 Task: Add an event with the title Third Lunch and Learn: Effective Leadership, date '2024/03/14', time 8:30 AM to 10:30 AMand add a description: Alongside problem-solving activities, the retreat will provide opportunities for team members to relax, unwind, and build stronger relationships. This could include team meals, social events, or recreational activities that promote camaraderie and connection., put the event into Orange category, logged in from the account softage.8@softage.netand send the event invitation to softage.7@softage.net and softage.9@softage.net. Set a reminder for the event 5 minutes before
Action: Mouse moved to (142, 180)
Screenshot: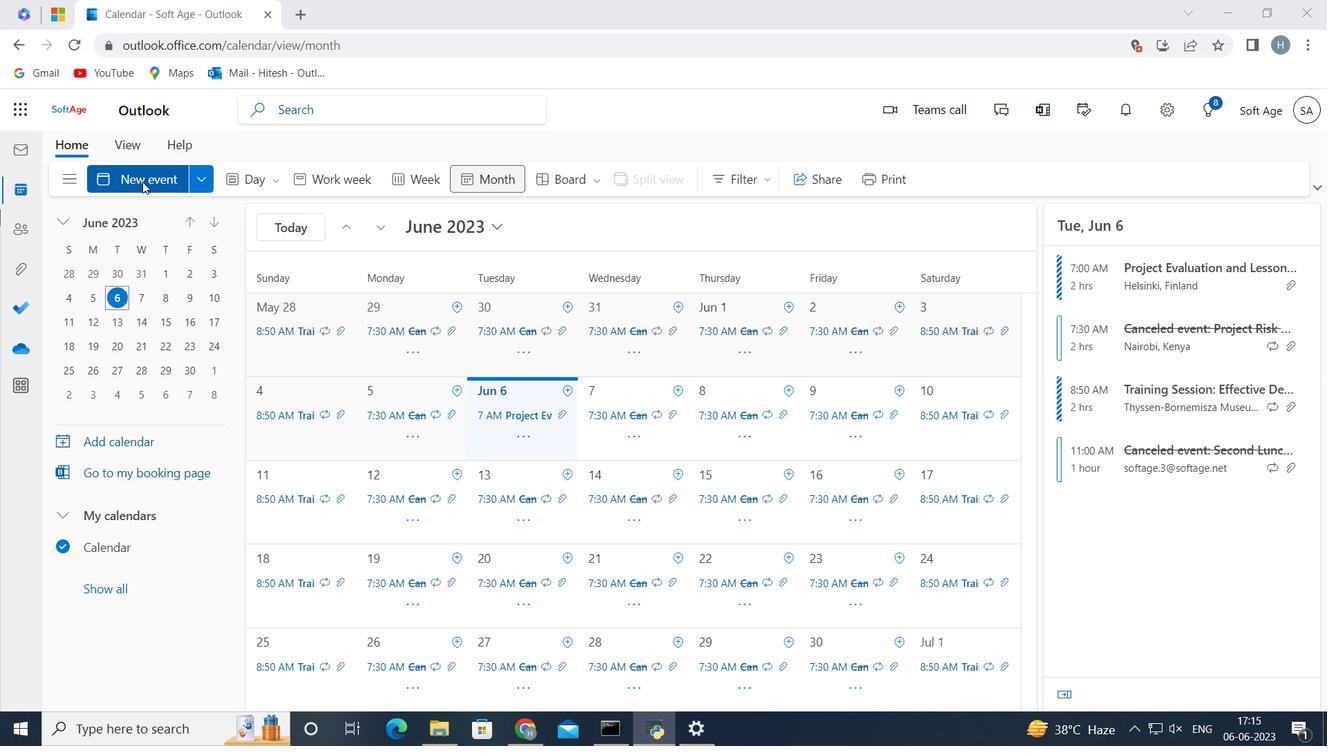 
Action: Mouse pressed left at (142, 180)
Screenshot: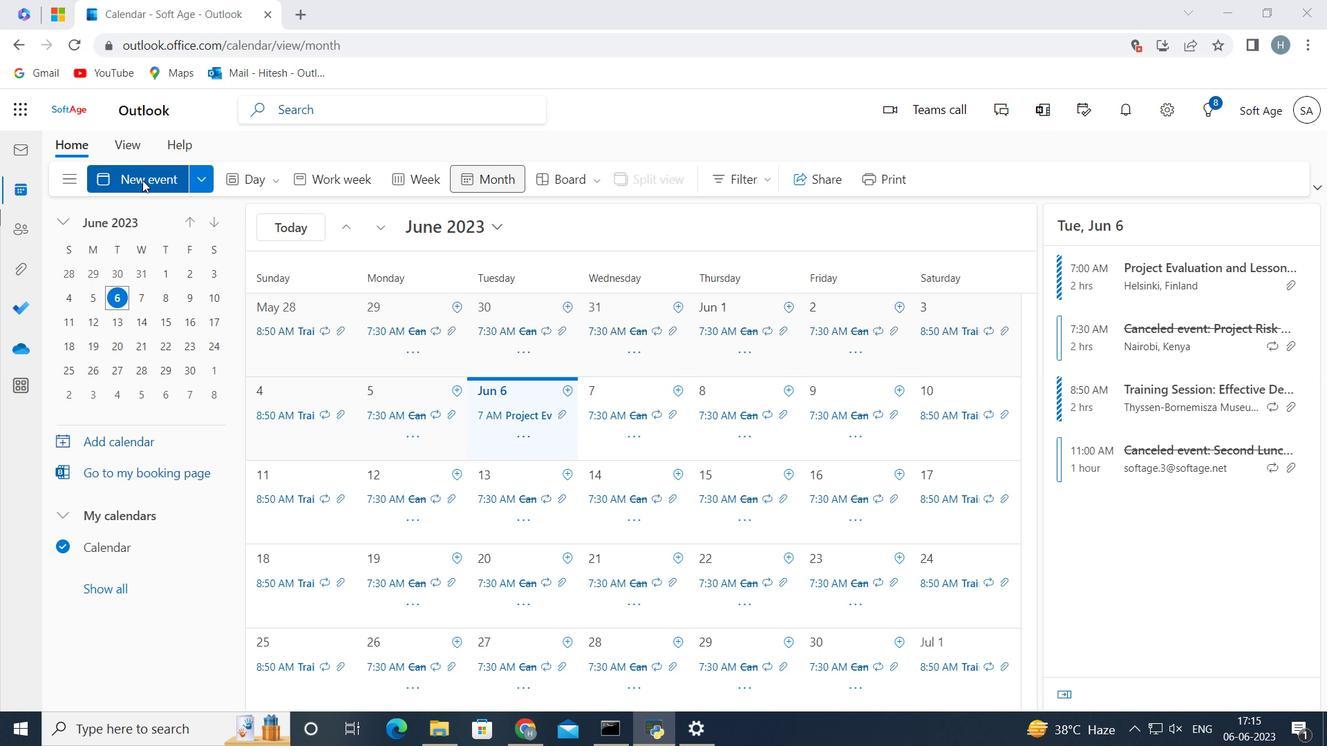 
Action: Mouse moved to (376, 284)
Screenshot: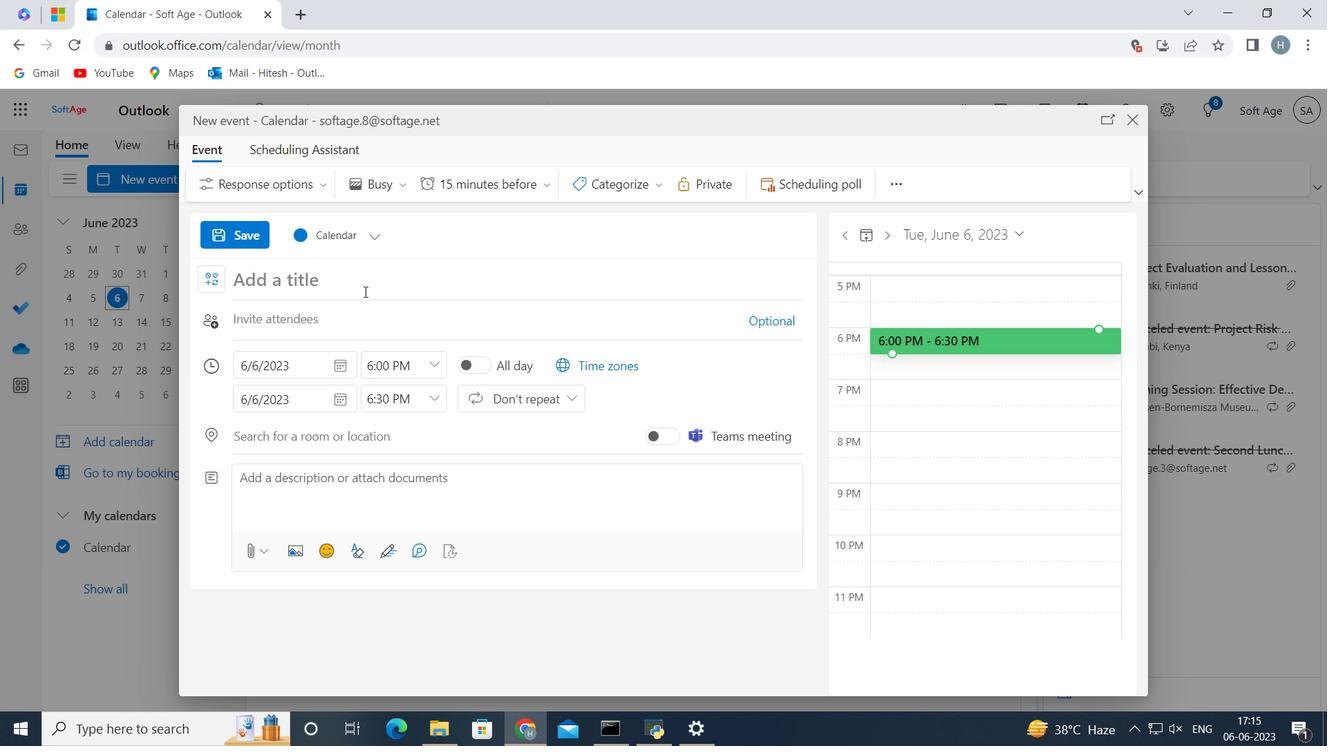 
Action: Mouse pressed left at (376, 284)
Screenshot: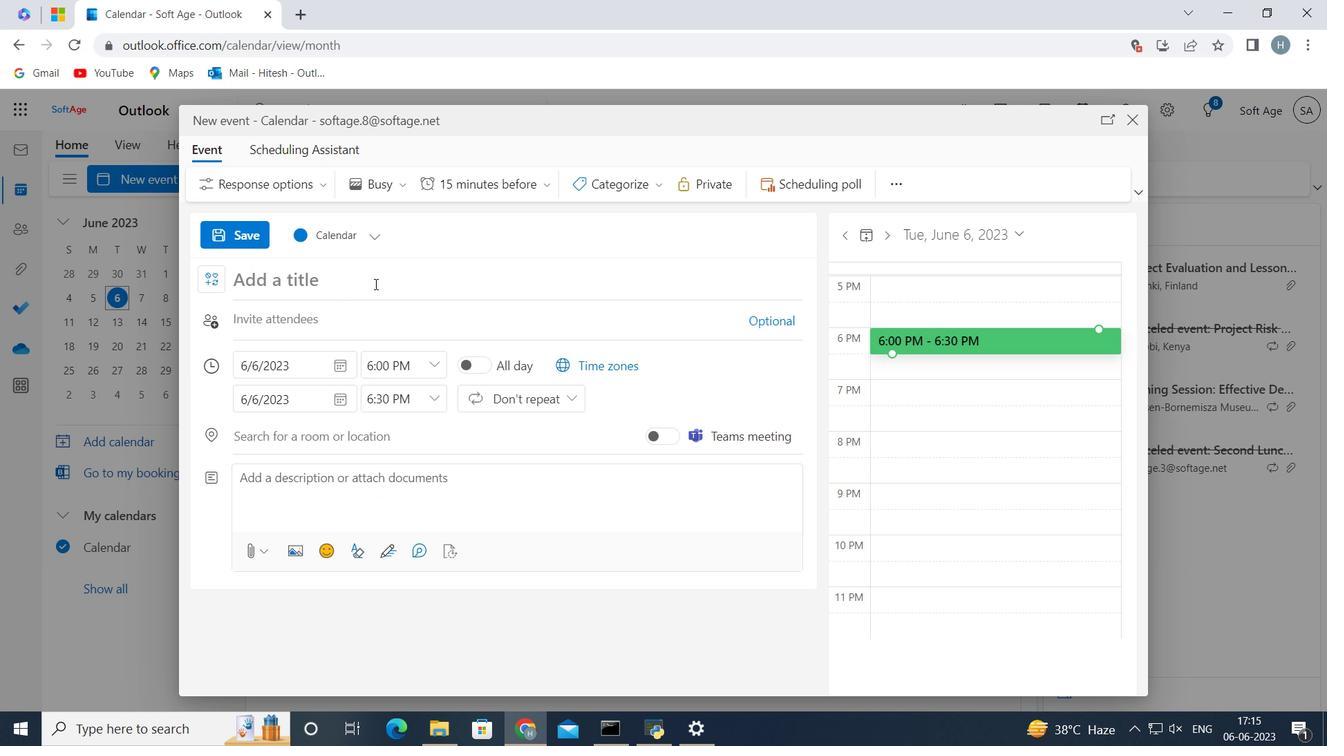 
Action: Key pressed <Key.shift>Third<Key.space><Key.shift>Lunch<Key.space>and<Key.space><Key.shift>Learn<Key.shift_r>:<Key.space><Key.shift>Effective<Key.space><Key.shift>Leadership<Key.space>
Screenshot: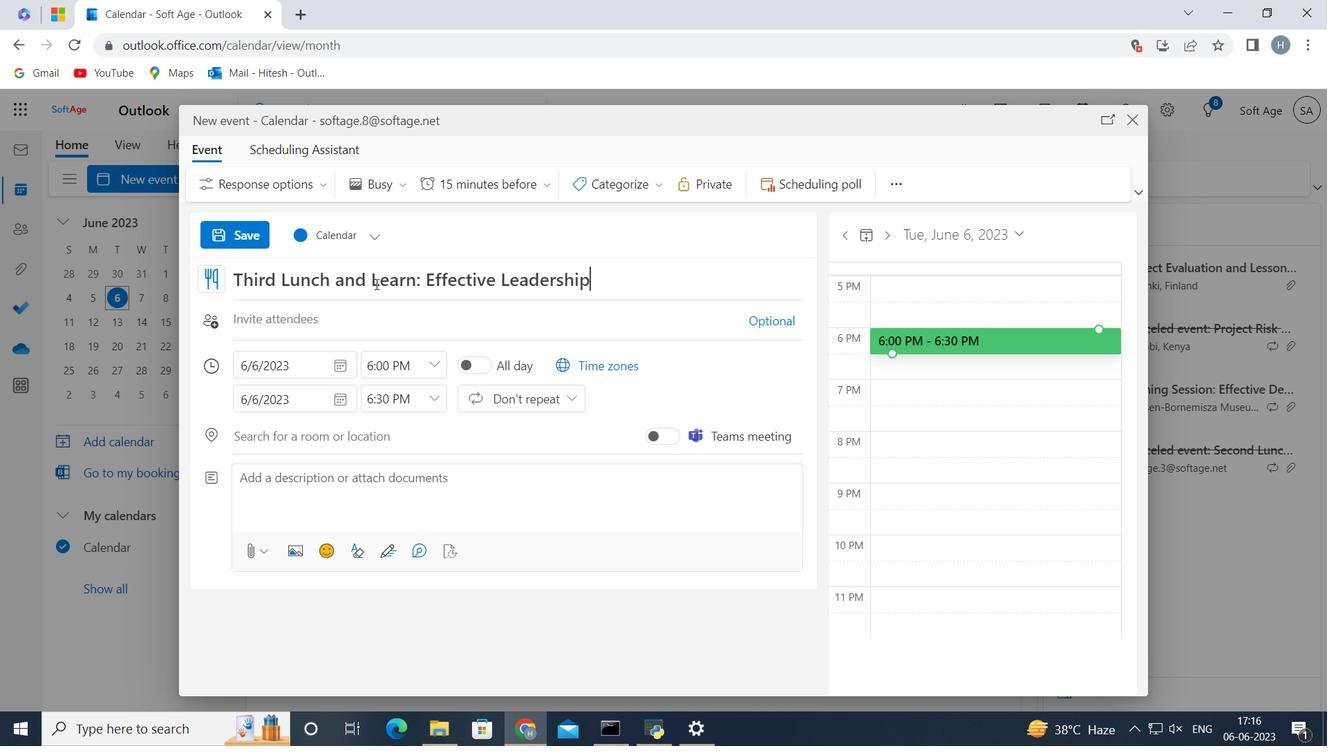
Action: Mouse moved to (339, 364)
Screenshot: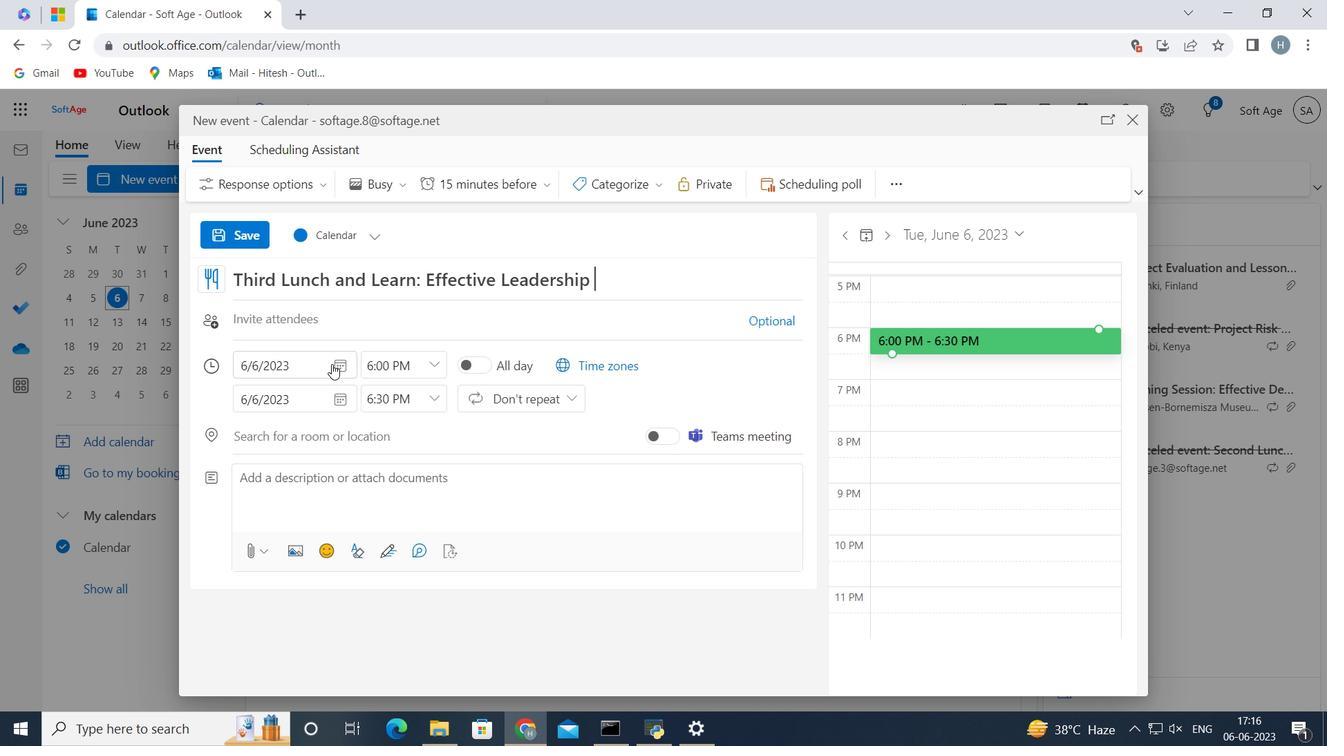 
Action: Mouse pressed left at (339, 364)
Screenshot: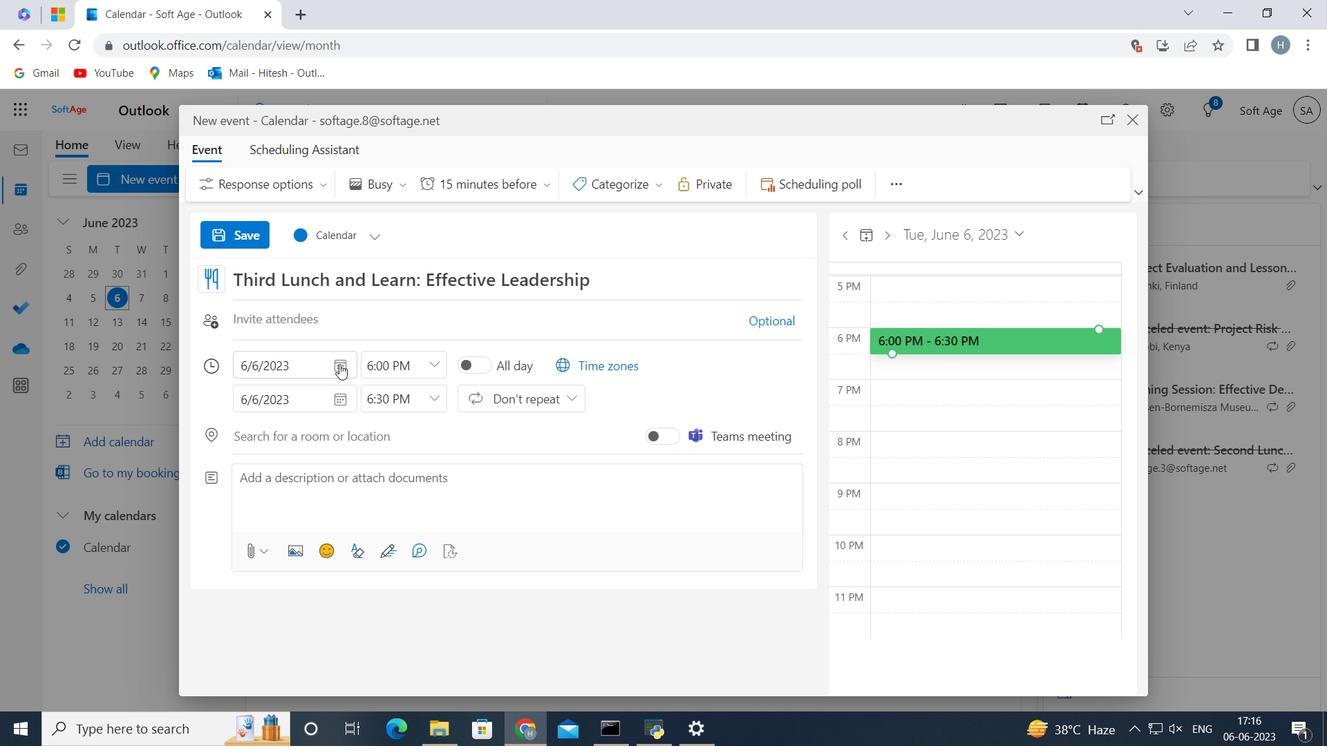 
Action: Mouse moved to (313, 399)
Screenshot: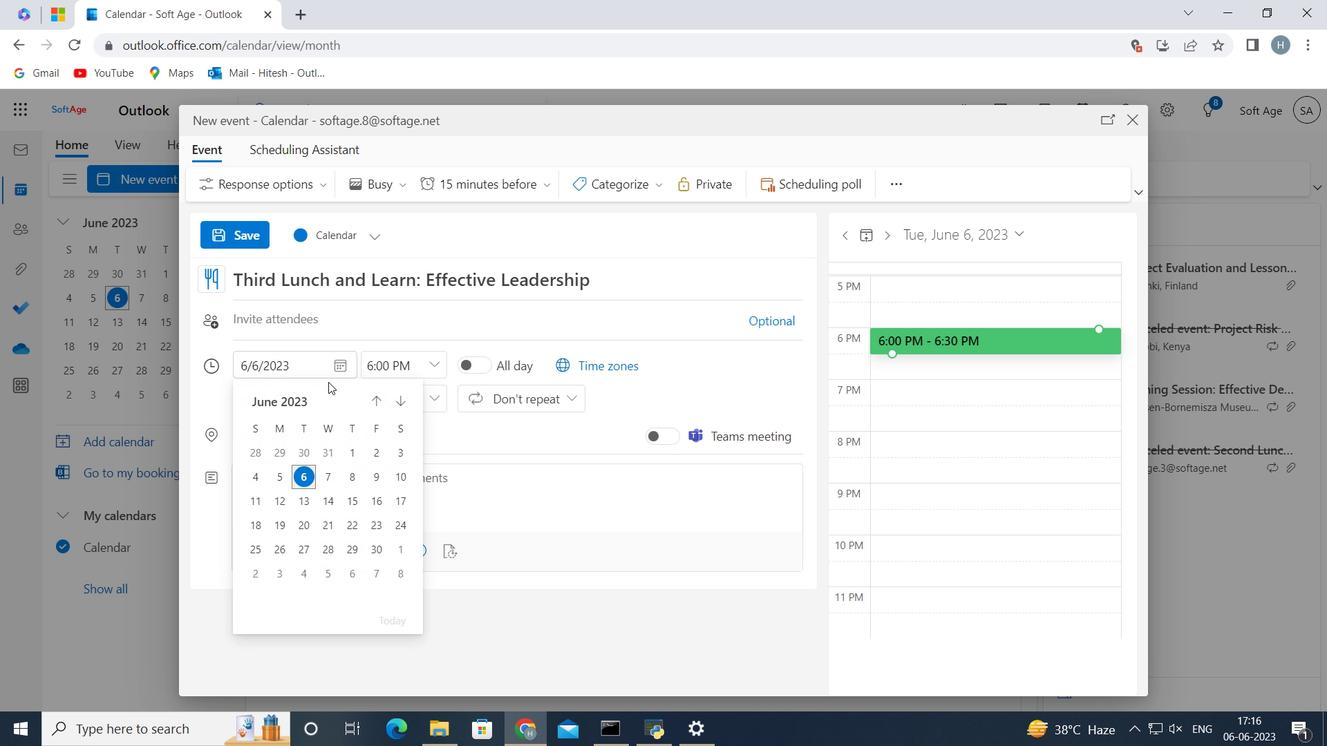 
Action: Mouse pressed left at (313, 399)
Screenshot: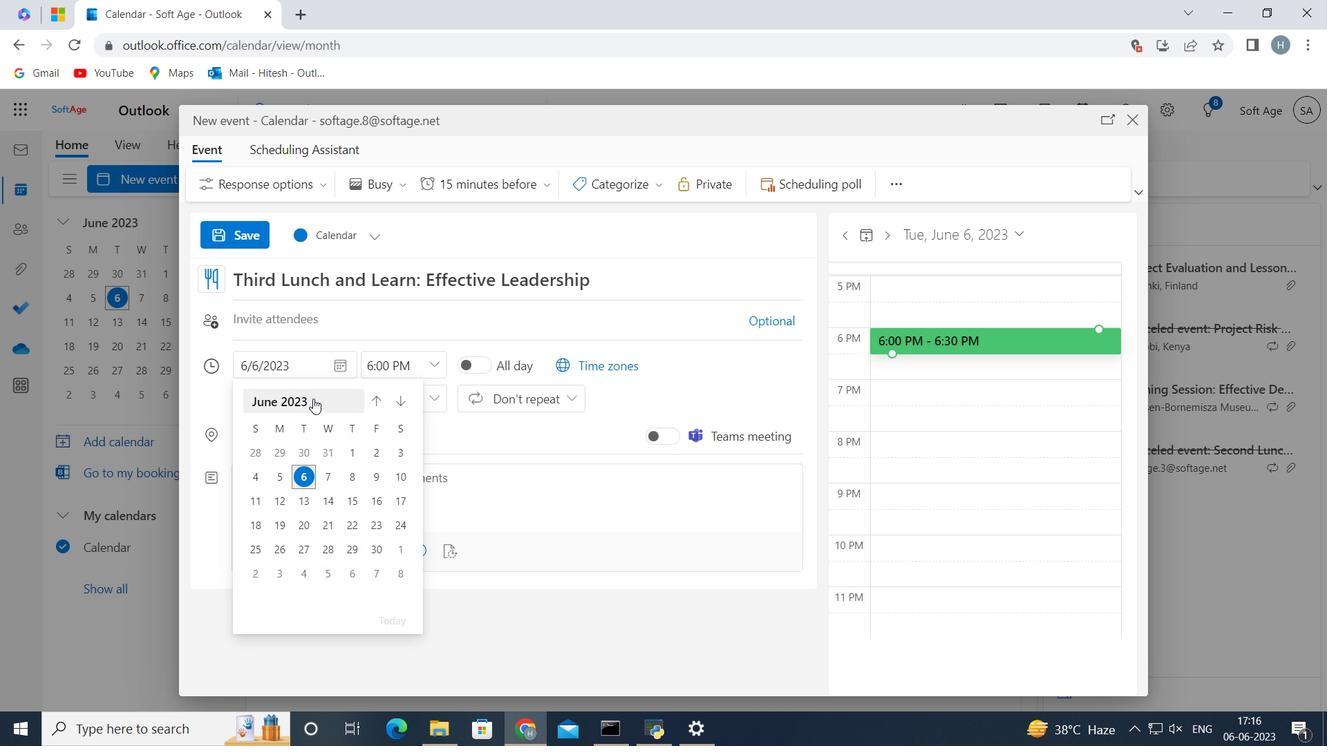 
Action: Mouse pressed left at (313, 399)
Screenshot: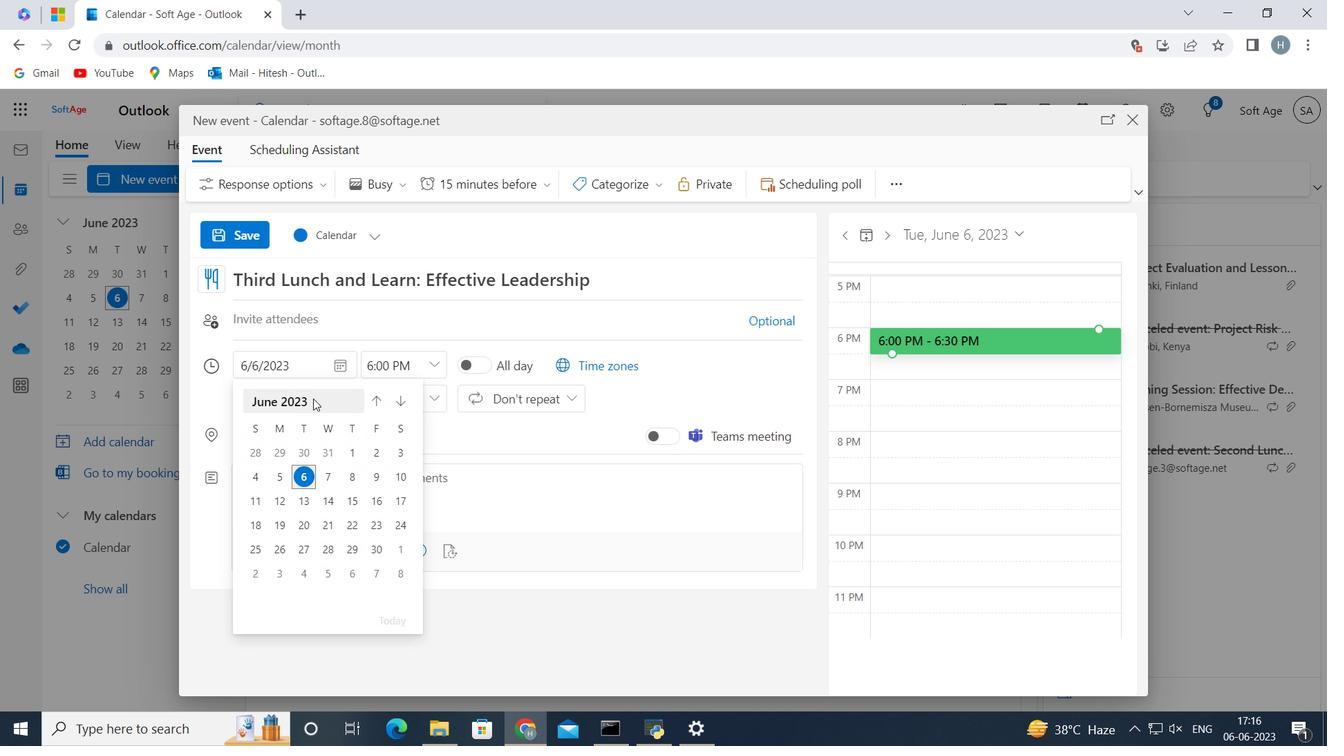 
Action: Mouse moved to (262, 478)
Screenshot: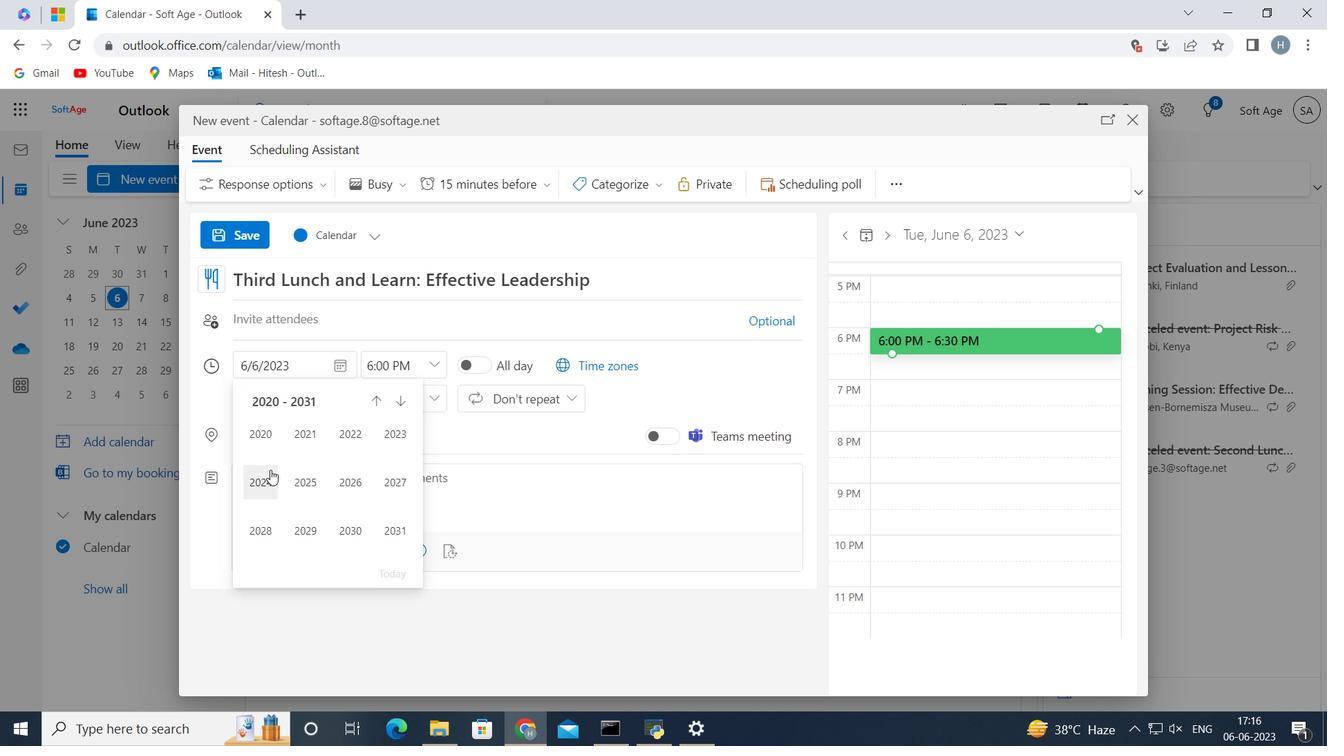 
Action: Mouse pressed left at (262, 478)
Screenshot: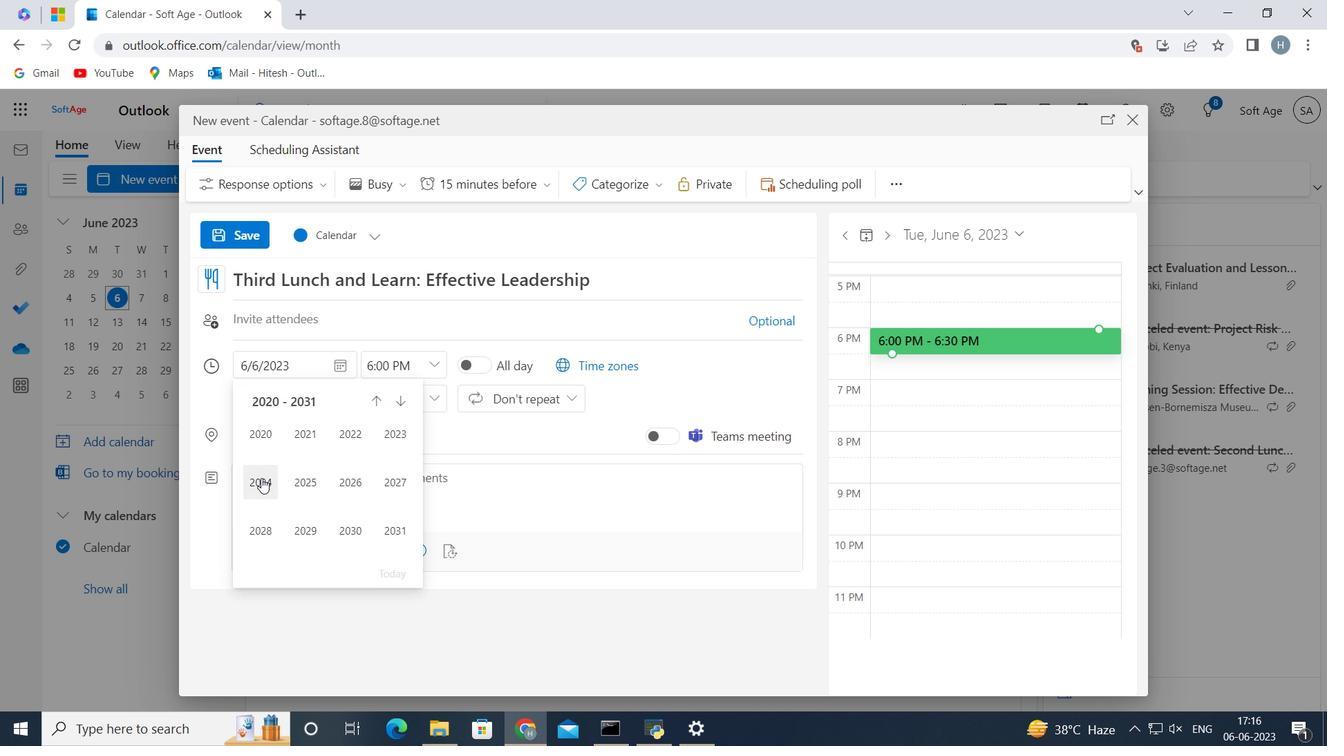 
Action: Mouse moved to (353, 433)
Screenshot: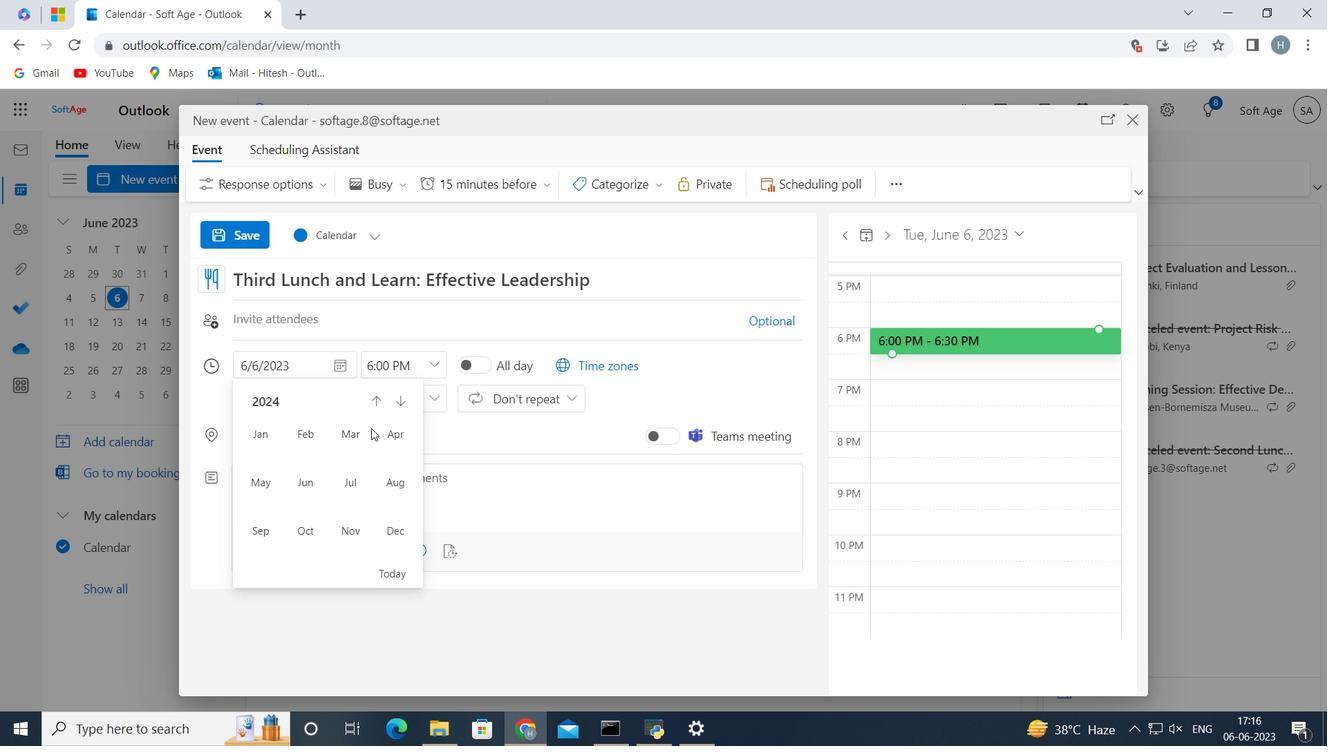 
Action: Mouse pressed left at (353, 433)
Screenshot: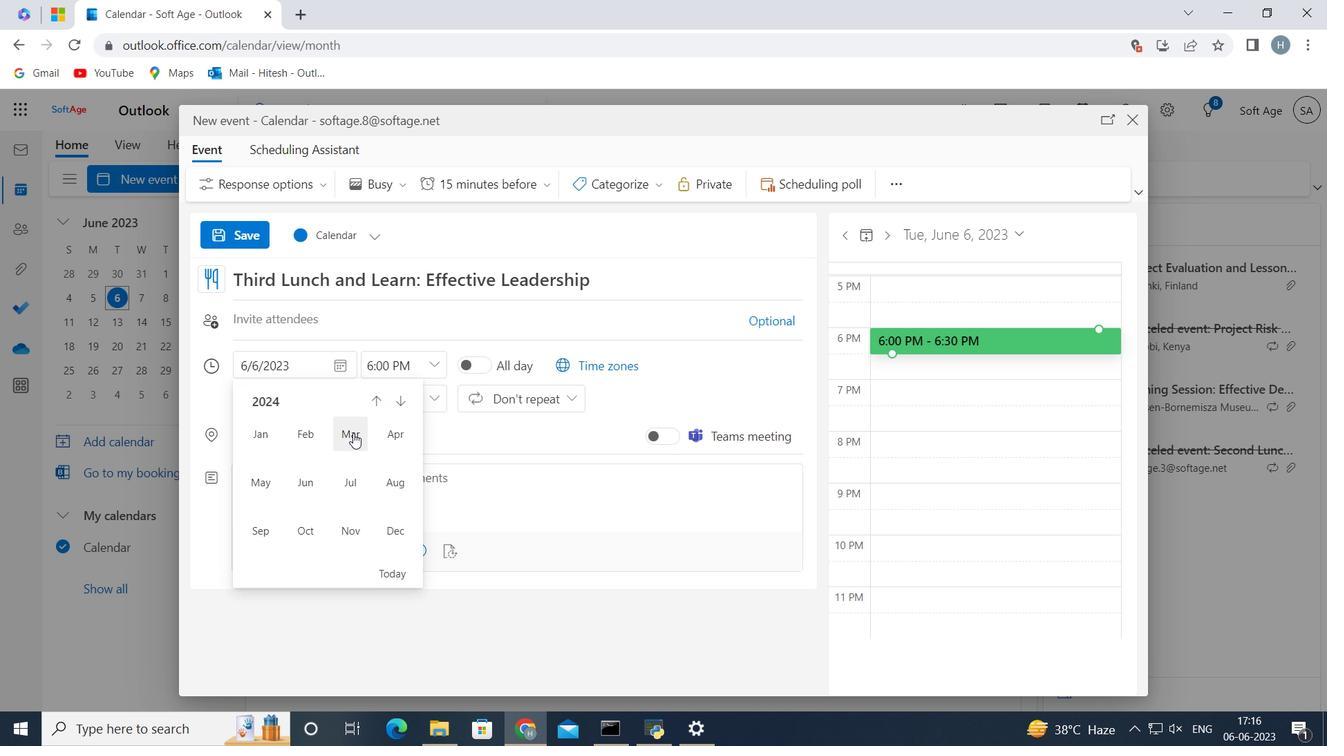 
Action: Mouse moved to (355, 497)
Screenshot: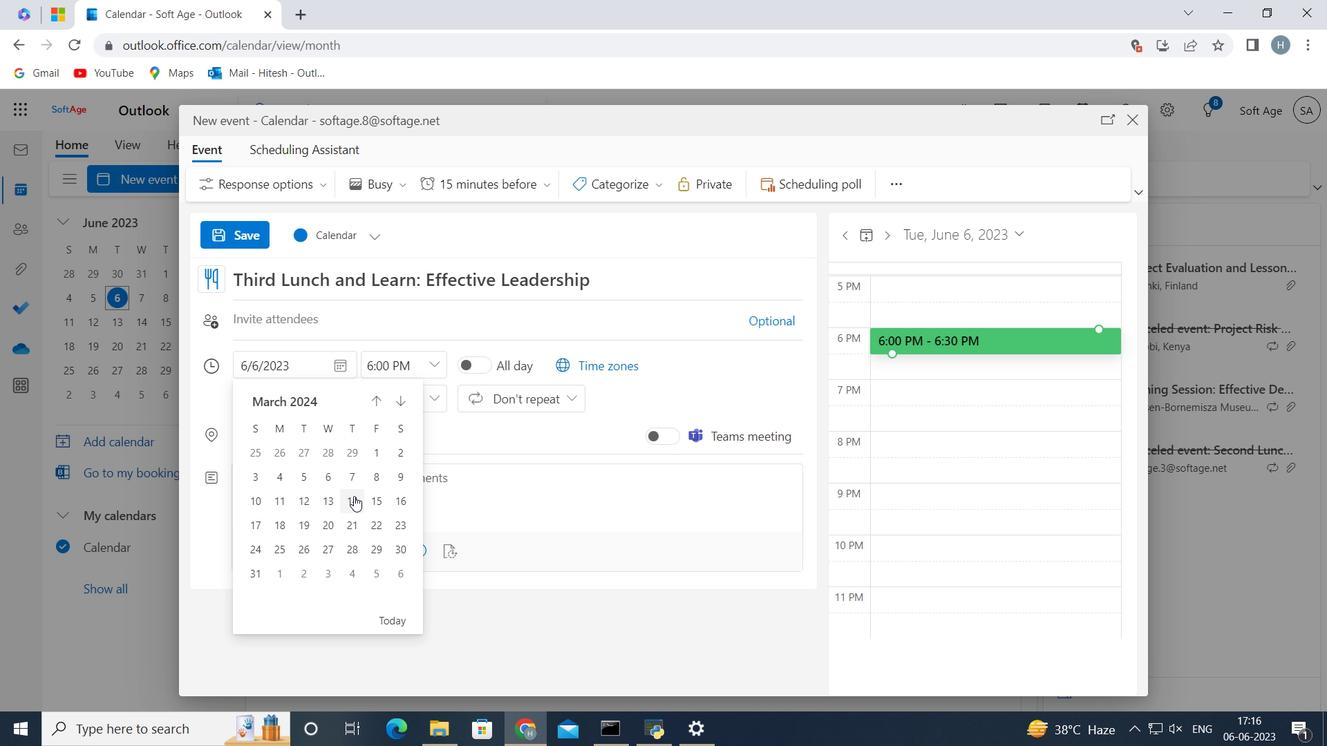 
Action: Mouse pressed left at (355, 497)
Screenshot: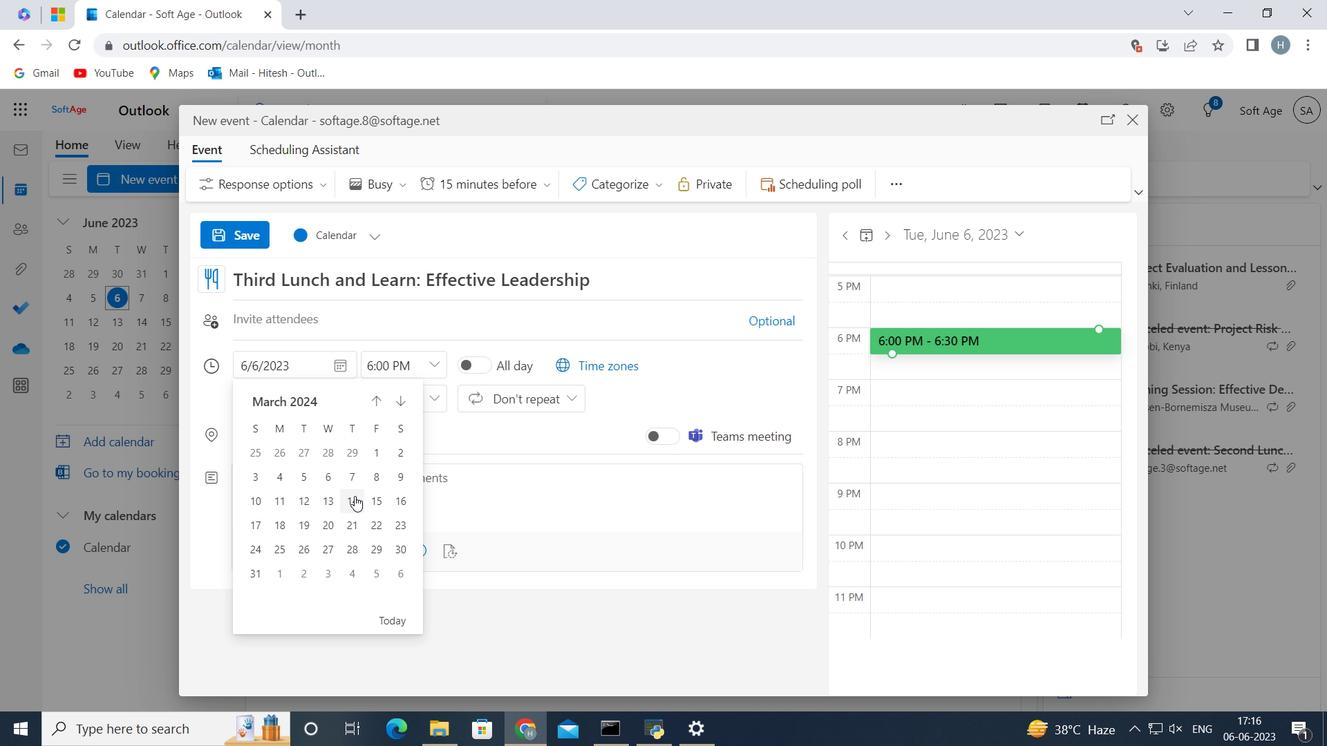 
Action: Mouse moved to (436, 365)
Screenshot: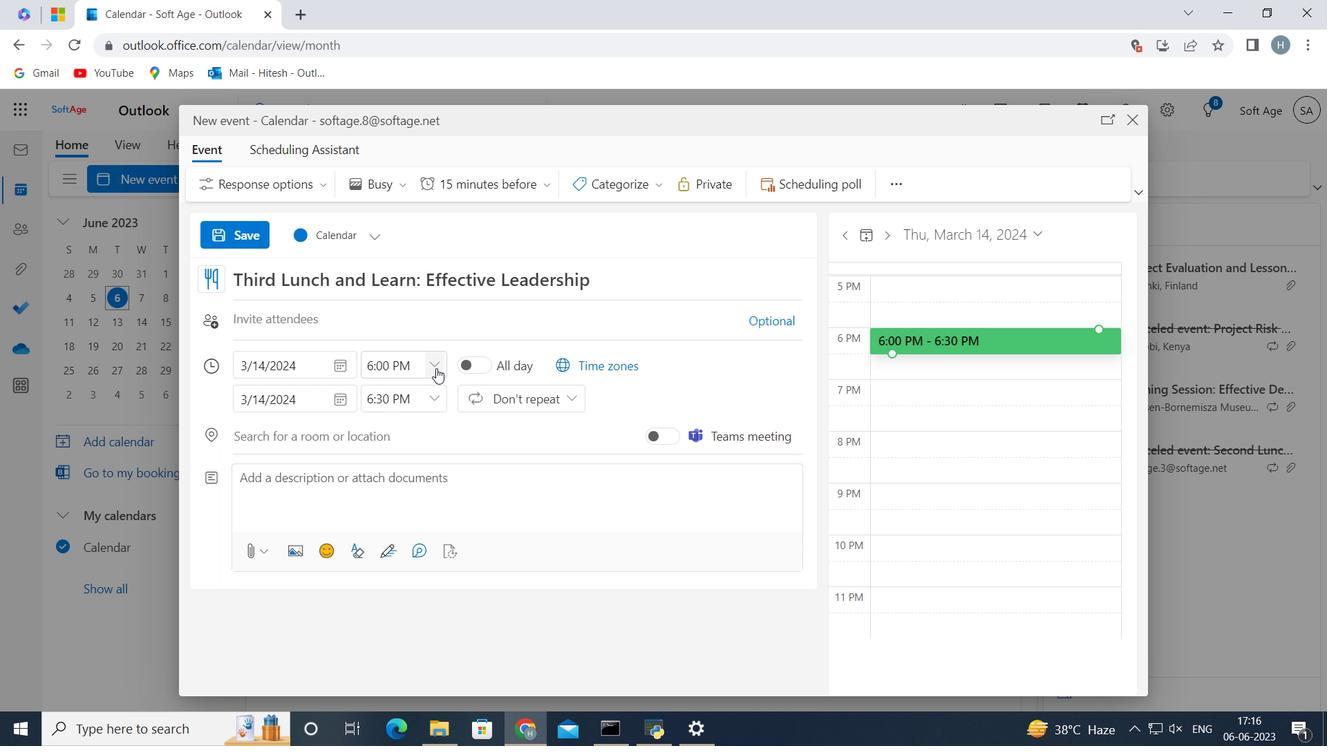 
Action: Mouse pressed left at (436, 365)
Screenshot: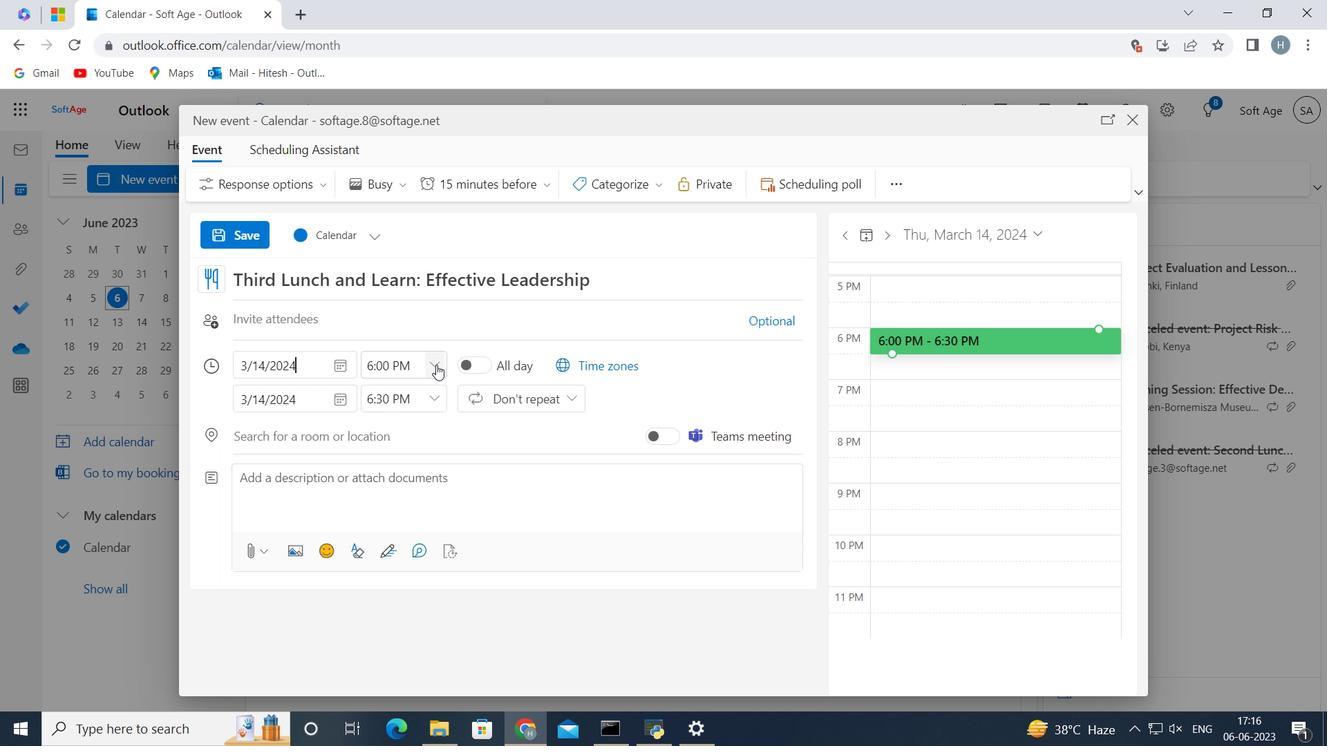 
Action: Mouse moved to (395, 461)
Screenshot: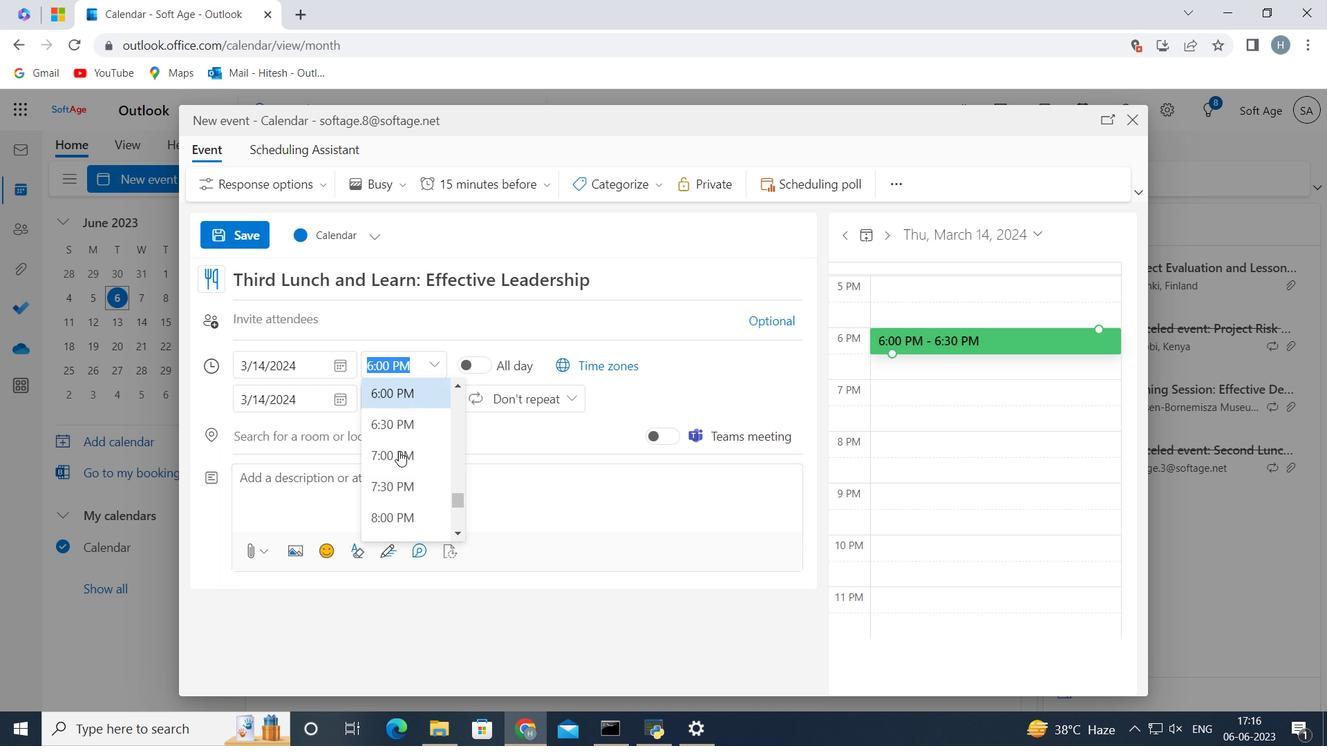 
Action: Mouse scrolled (395, 461) with delta (0, 0)
Screenshot: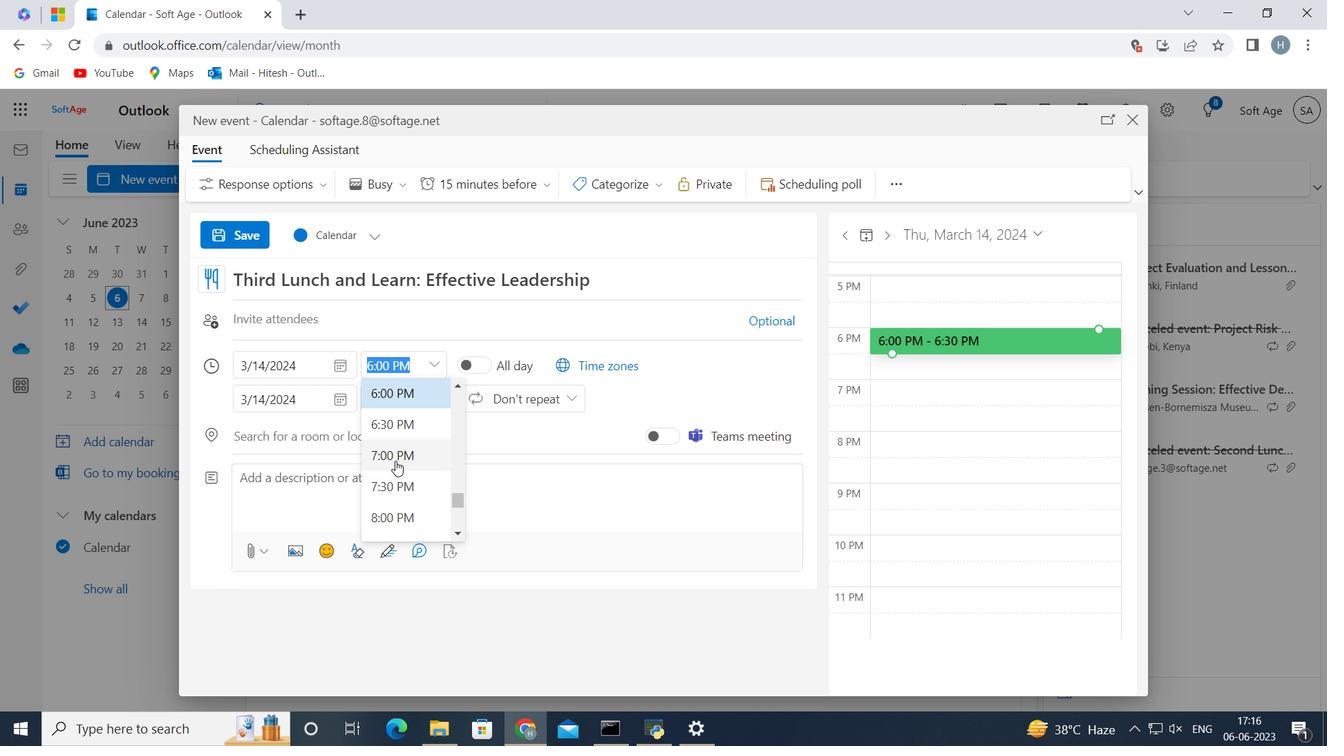 
Action: Mouse scrolled (395, 461) with delta (0, 0)
Screenshot: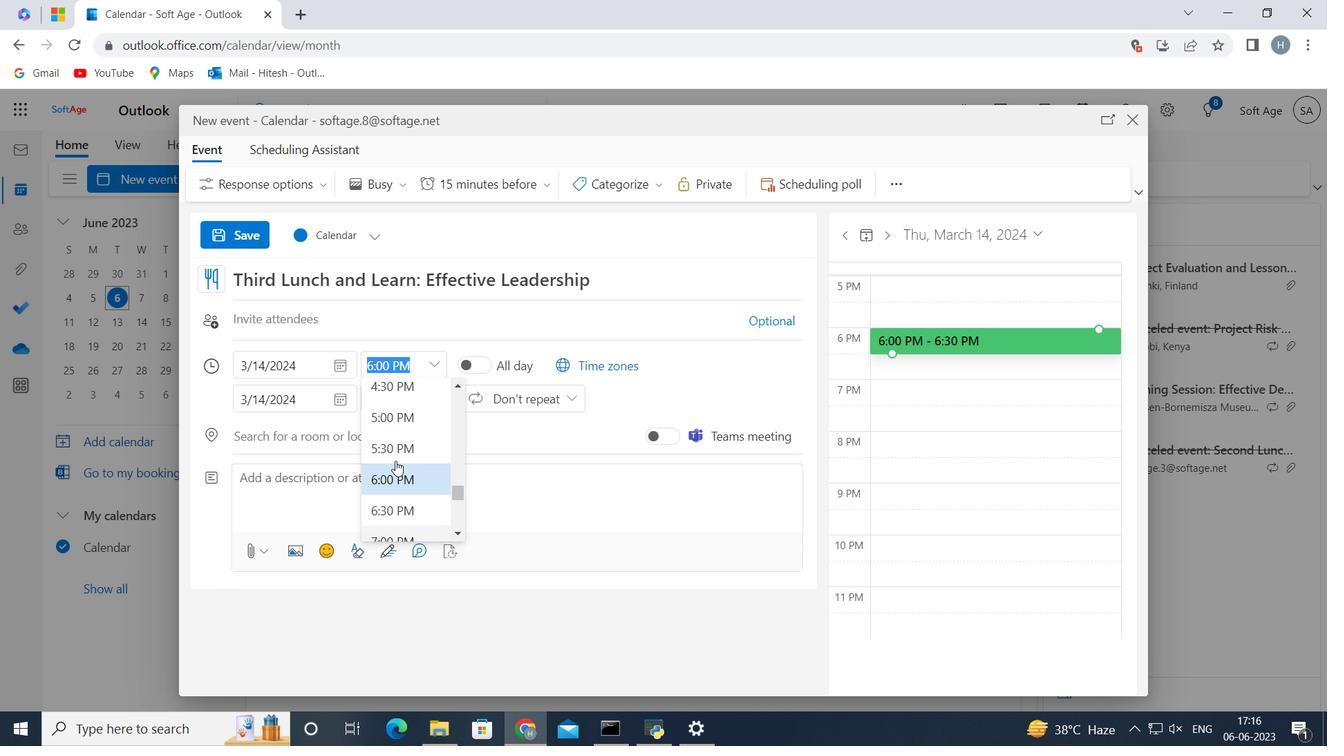 
Action: Mouse scrolled (395, 461) with delta (0, 0)
Screenshot: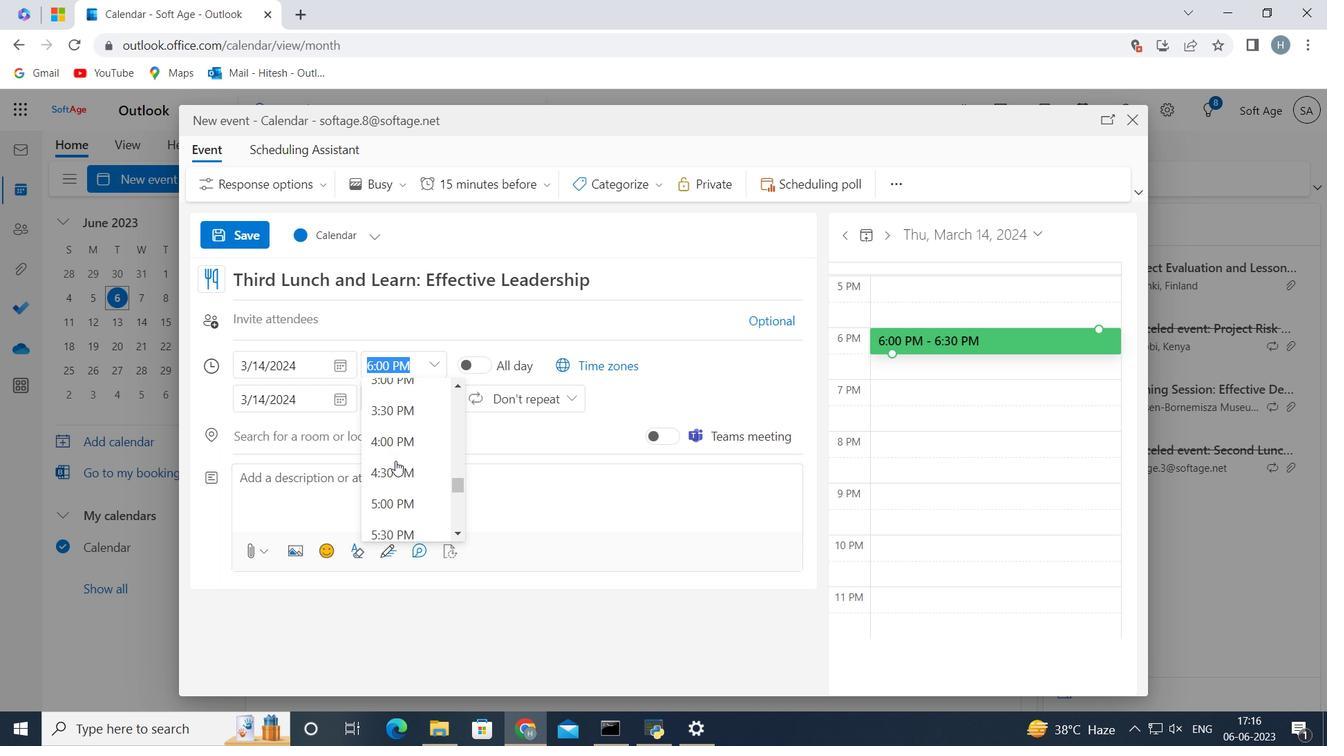
Action: Mouse scrolled (395, 461) with delta (0, 0)
Screenshot: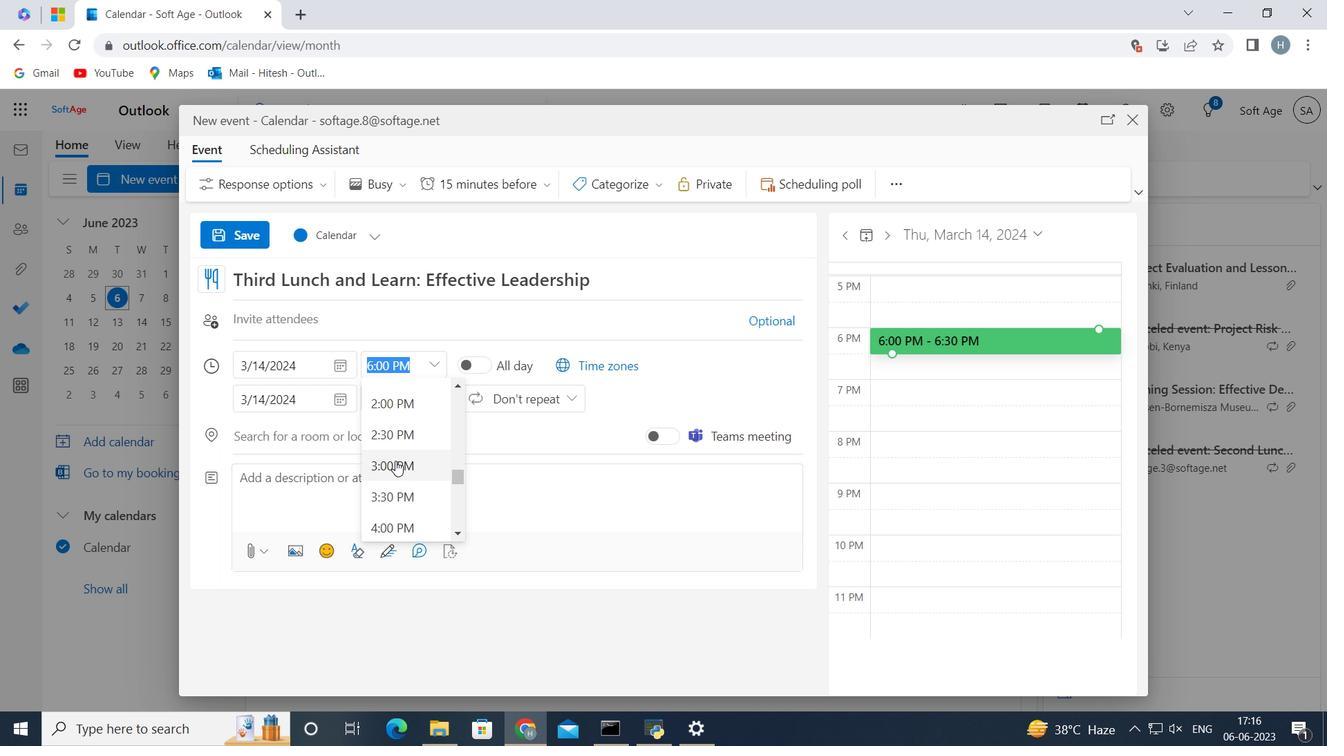 
Action: Mouse scrolled (395, 461) with delta (0, 0)
Screenshot: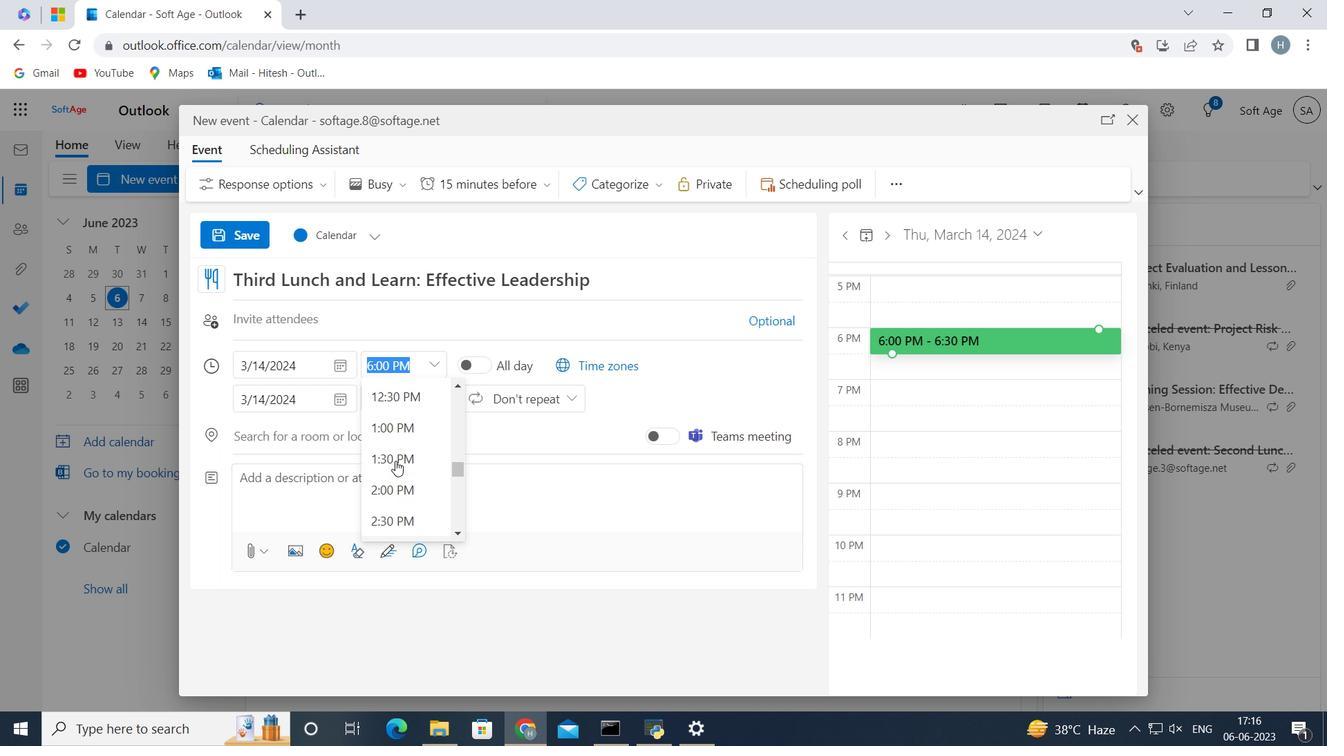 
Action: Mouse scrolled (395, 461) with delta (0, 0)
Screenshot: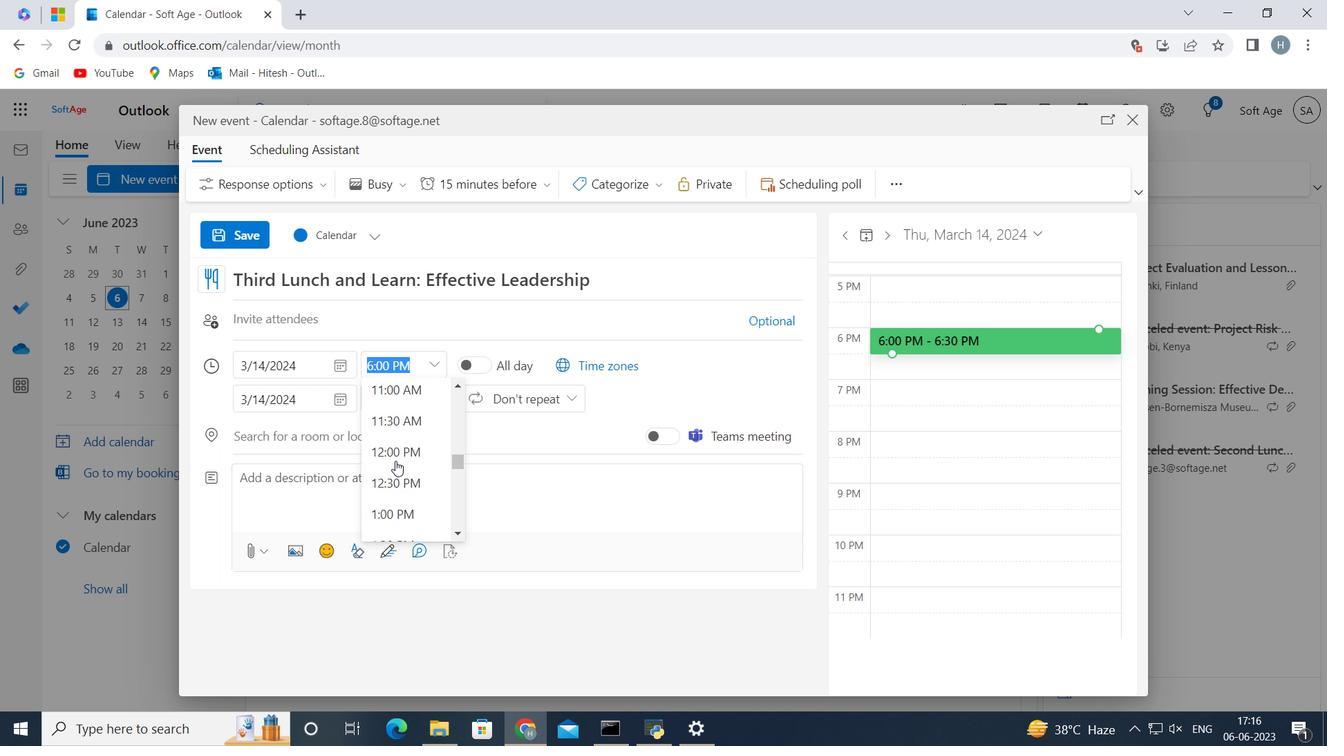 
Action: Mouse scrolled (395, 461) with delta (0, 0)
Screenshot: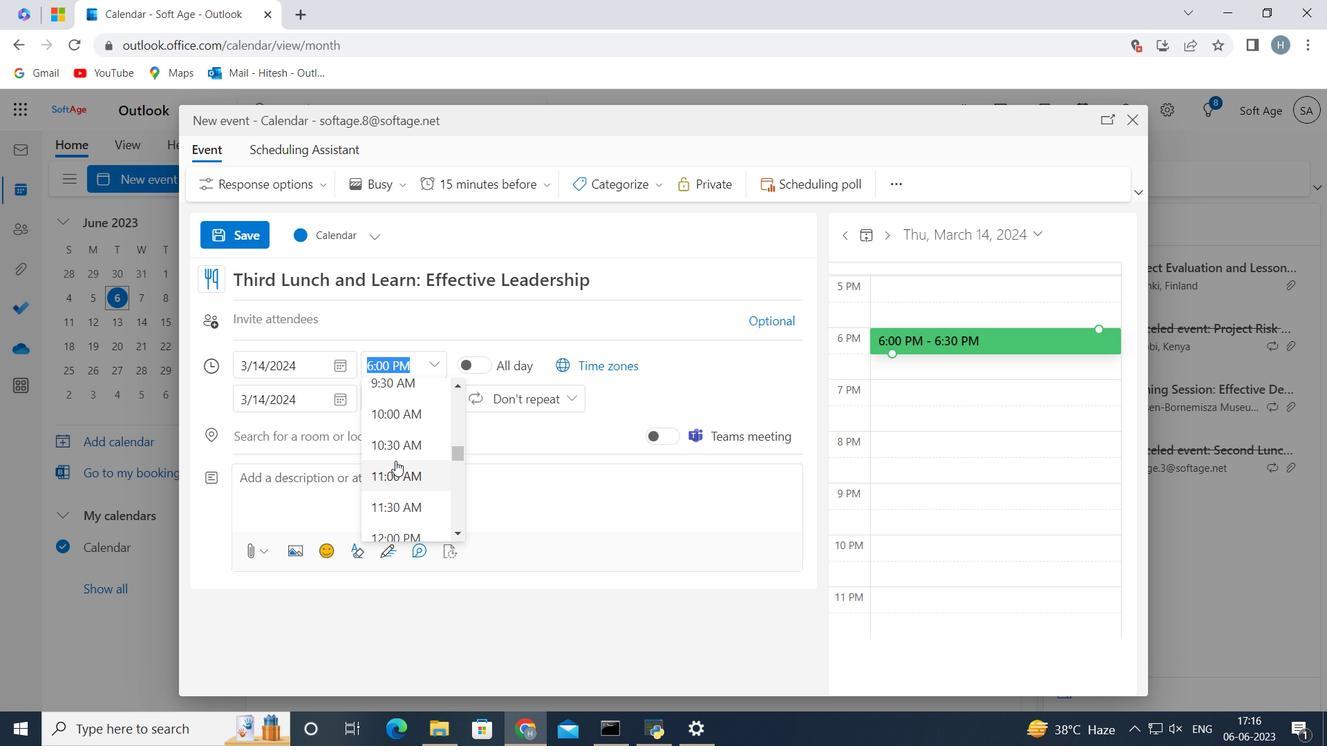 
Action: Mouse moved to (410, 412)
Screenshot: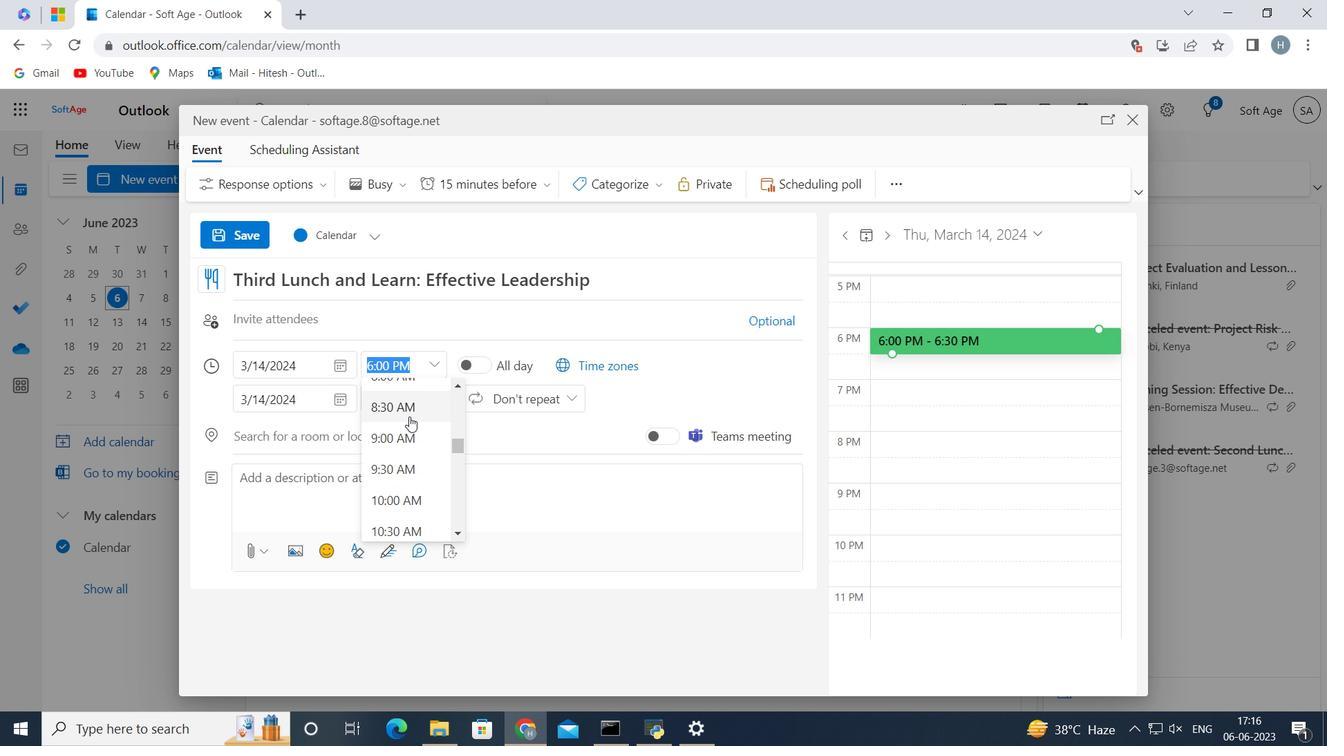 
Action: Mouse pressed left at (410, 412)
Screenshot: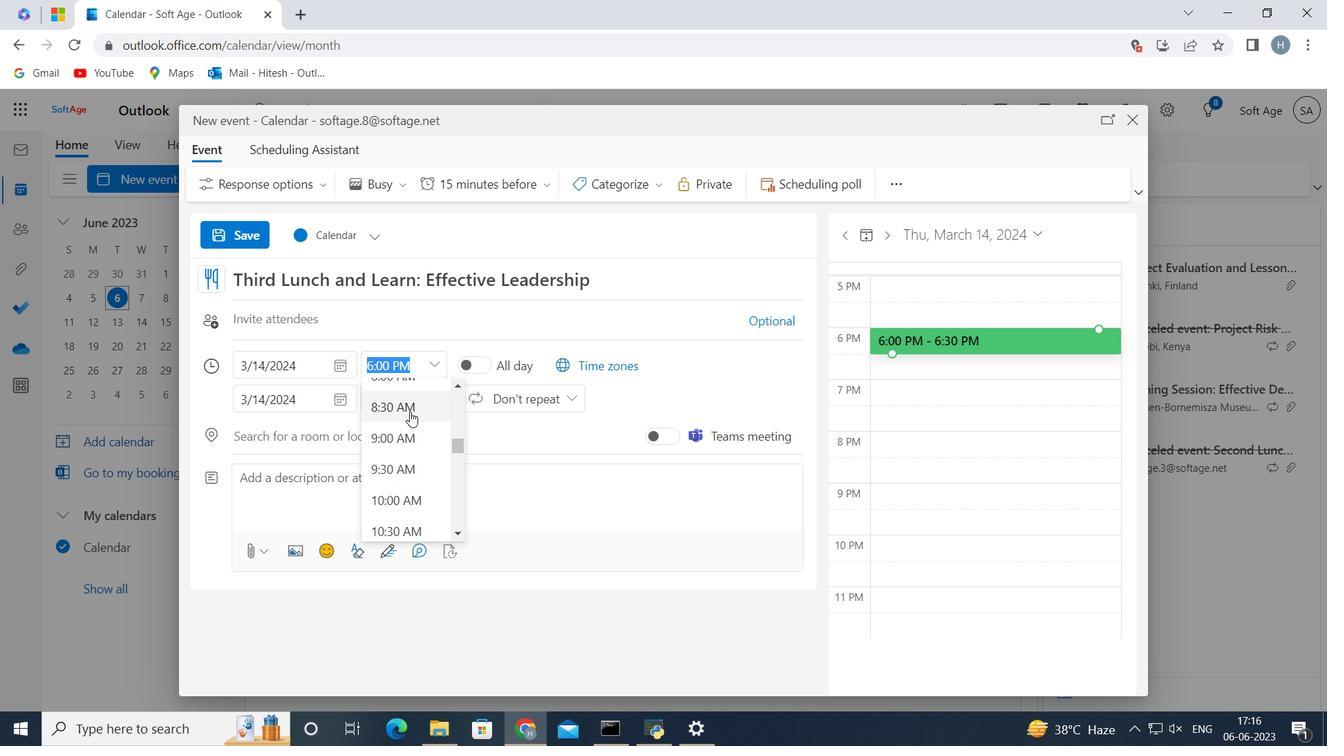 
Action: Mouse moved to (437, 394)
Screenshot: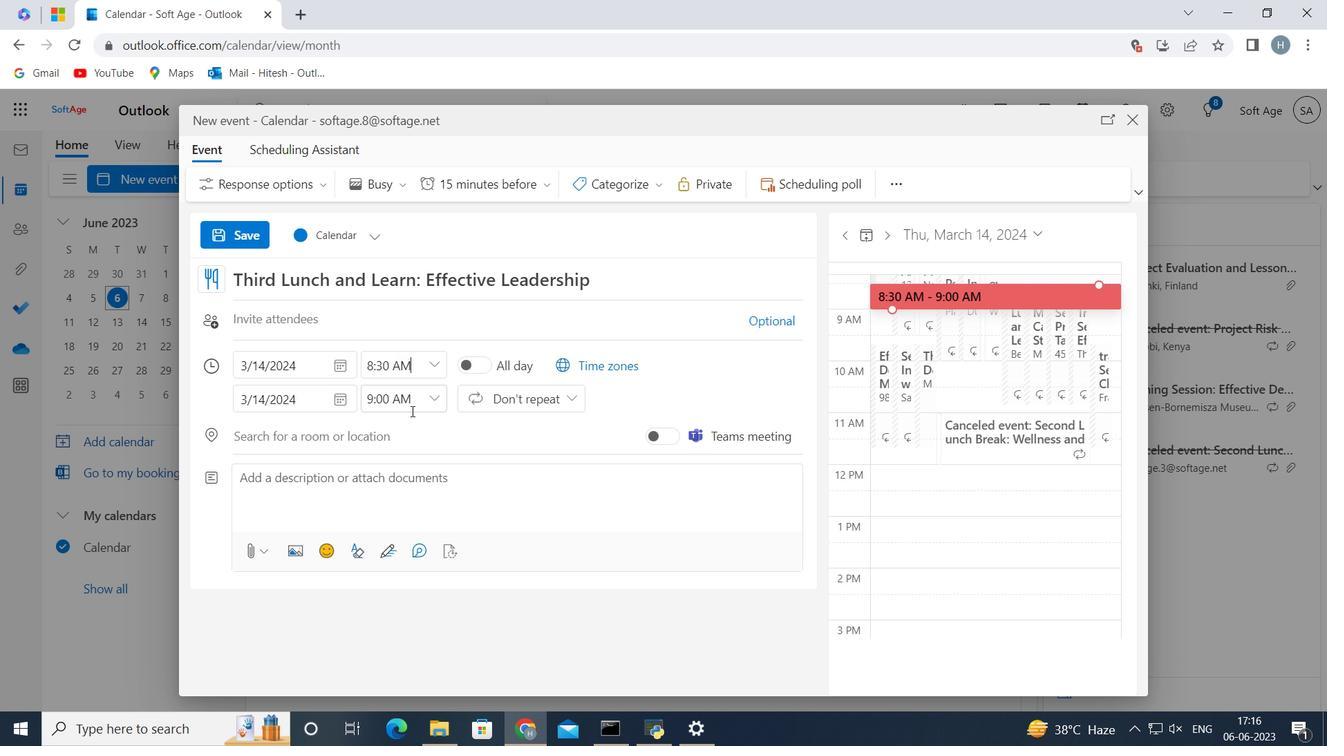 
Action: Mouse pressed left at (437, 394)
Screenshot: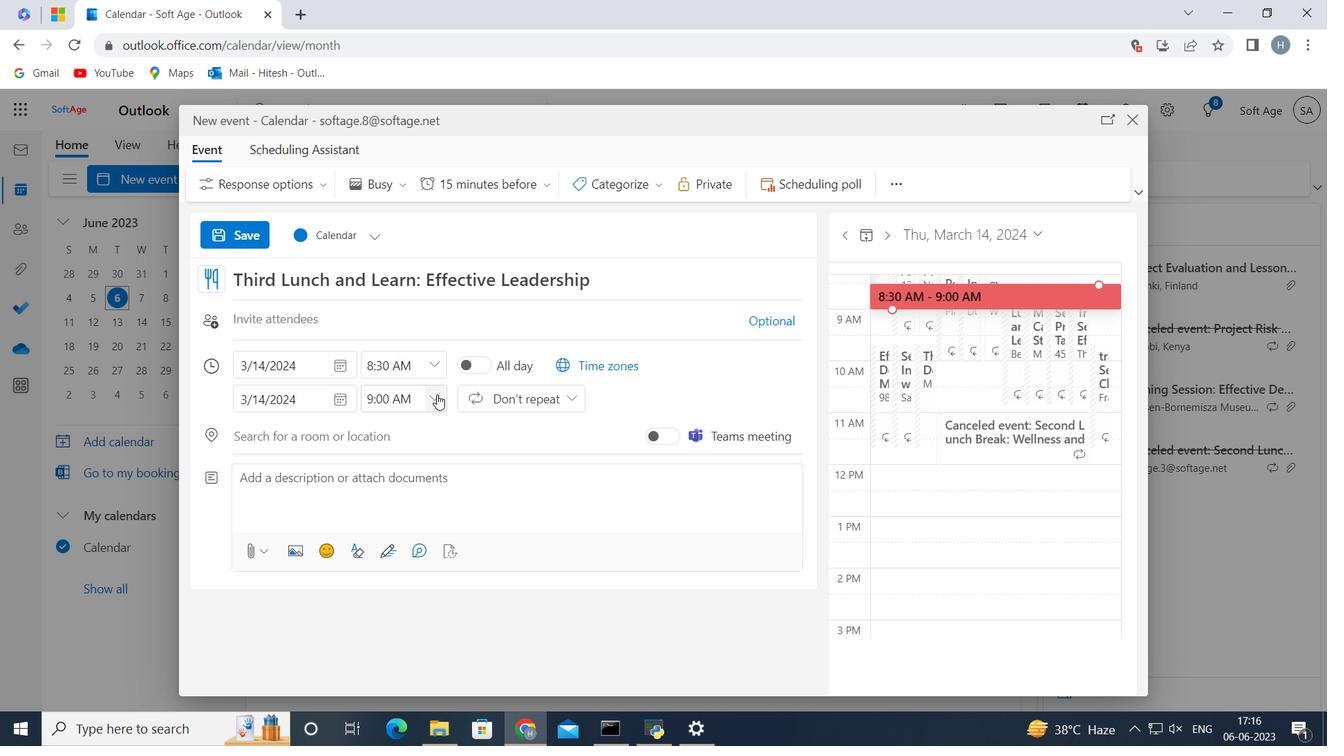 
Action: Mouse moved to (427, 514)
Screenshot: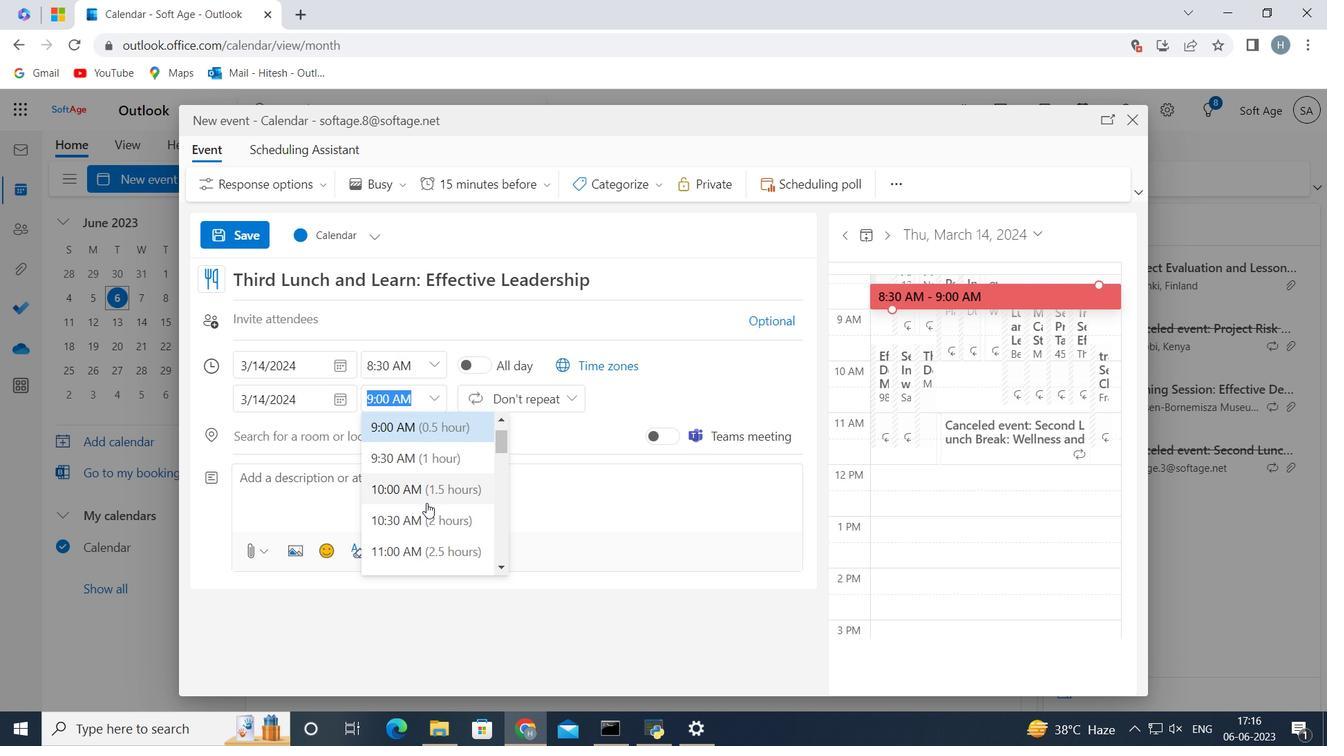 
Action: Mouse pressed left at (427, 514)
Screenshot: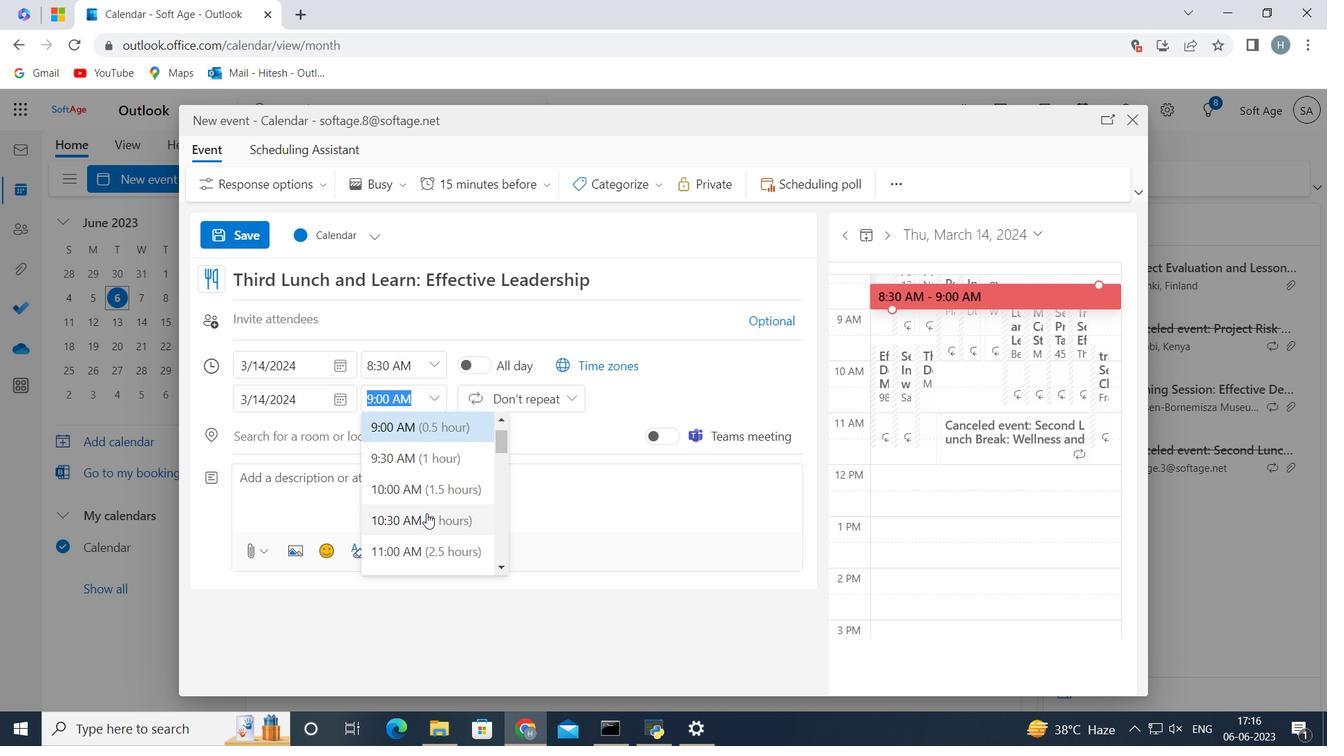 
Action: Mouse moved to (432, 491)
Screenshot: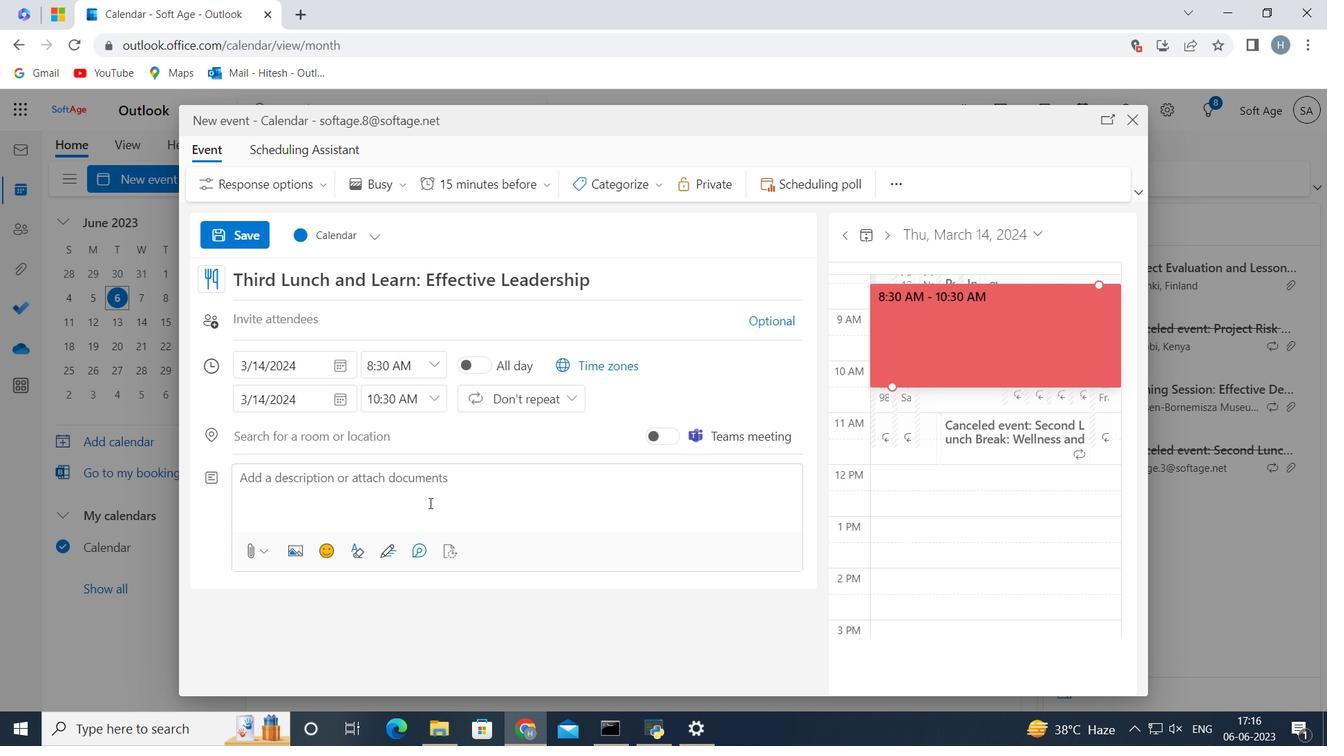 
Action: Mouse pressed left at (432, 491)
Screenshot: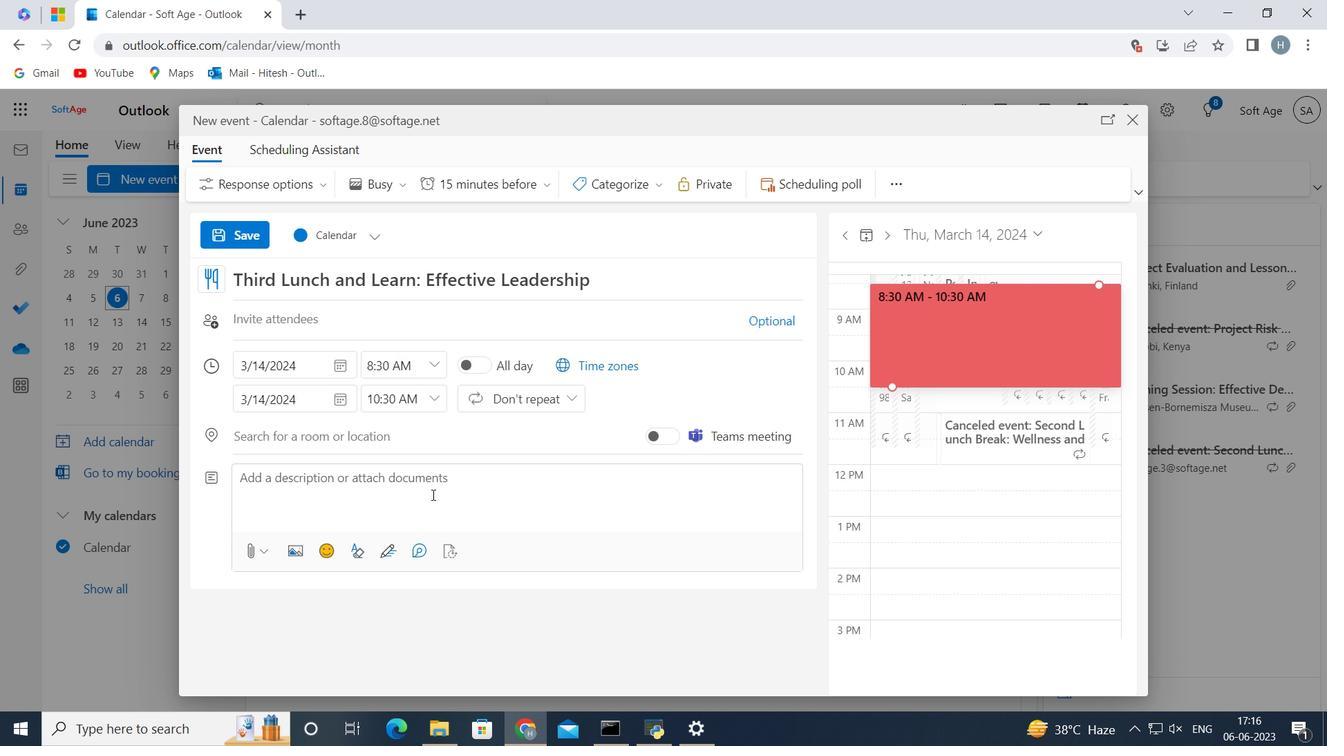
Action: Key pressed <Key.shift>Alongside<Key.space>problem-solving<Key.space>activities,<Key.space>the<Key.space>retreat<Key.space>will<Key.space>provide<Key.space>opportunities<Key.space>for<Key.space>team<Key.space>members<Key.space>to<Key.space>relax,<Key.space>unwind,<Key.space>and<Key.space>build<Key.space>stronger<Key.space>relationships.<Key.space><Key.shift>This<Key.space>could<Key.space>include<Key.space>team<Key.space>meals,<Key.space>social<Key.space>events,<Key.space>or<Key.space>rece<Key.backspace>reactional<Key.space>activities<Key.space>that<Key.space>promote<Key.space>camaraderie<Key.space>and<Key.space>connection.<Key.space>
Screenshot: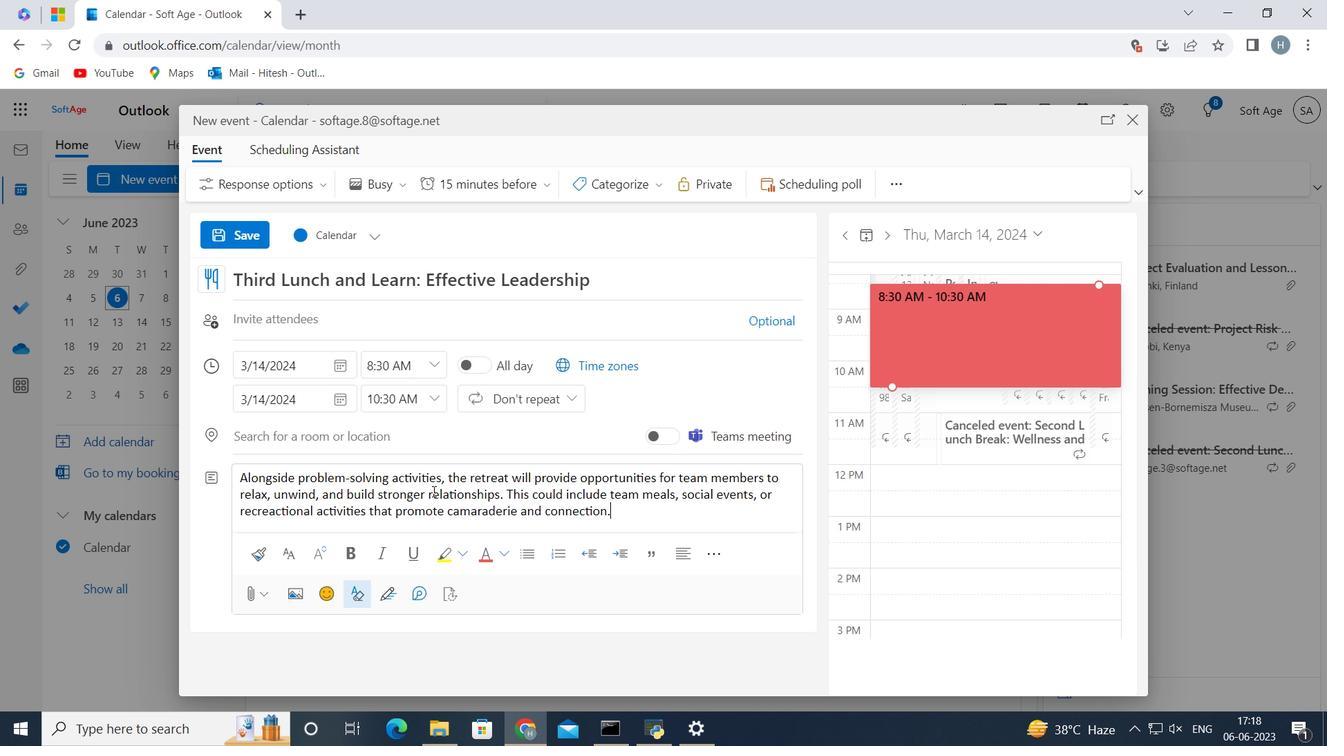 
Action: Mouse moved to (654, 176)
Screenshot: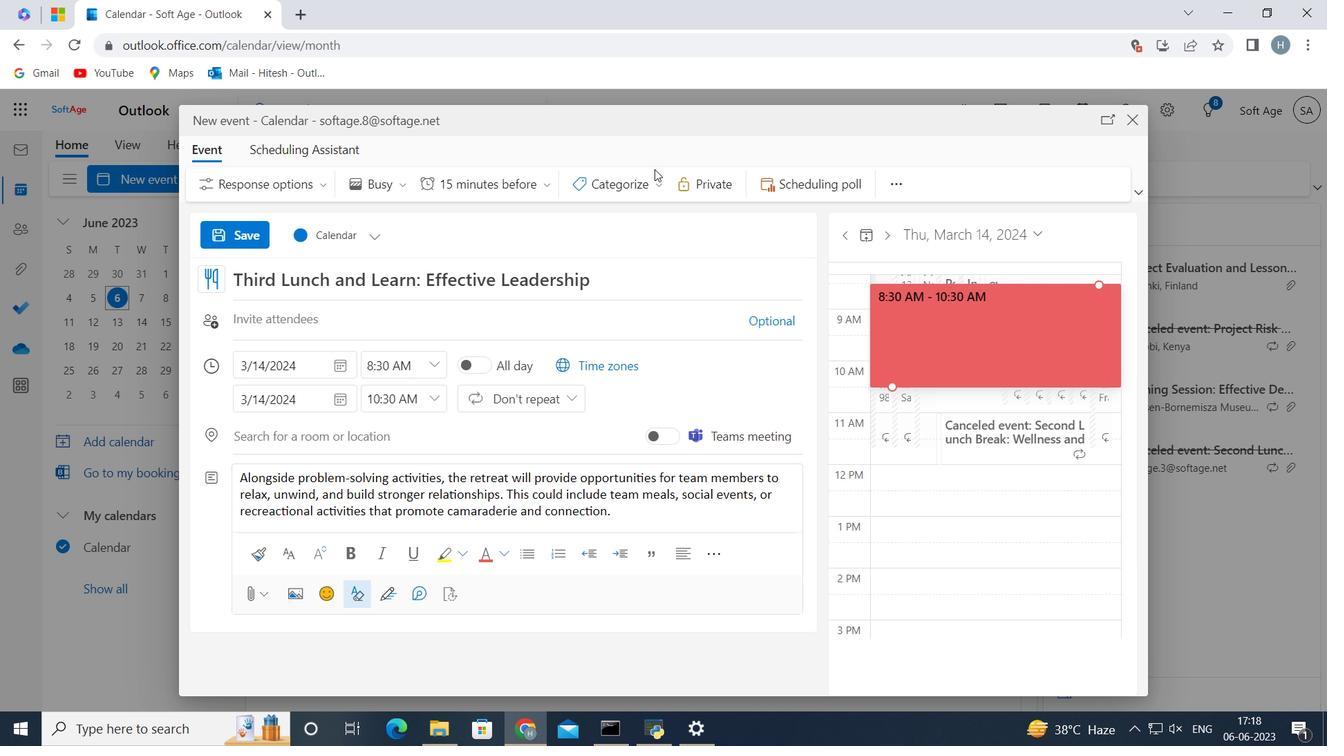 
Action: Mouse pressed left at (654, 176)
Screenshot: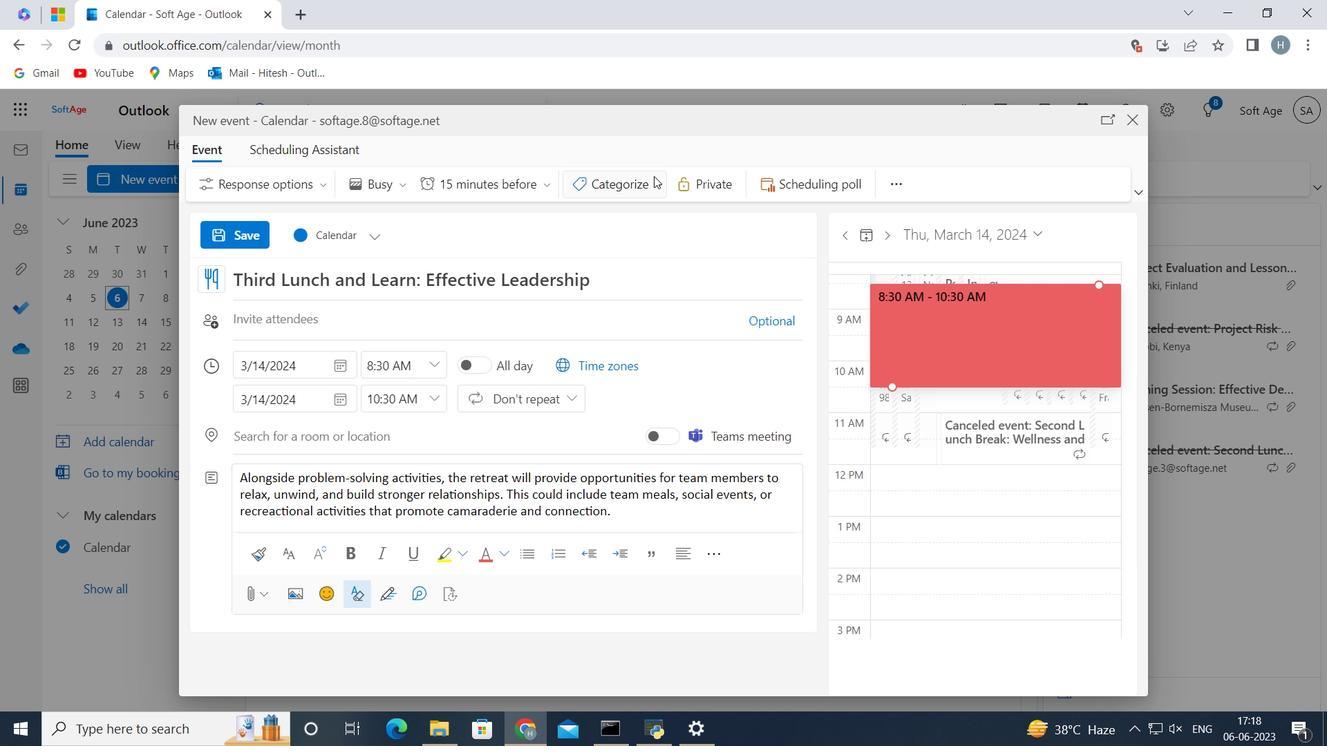 
Action: Mouse moved to (645, 273)
Screenshot: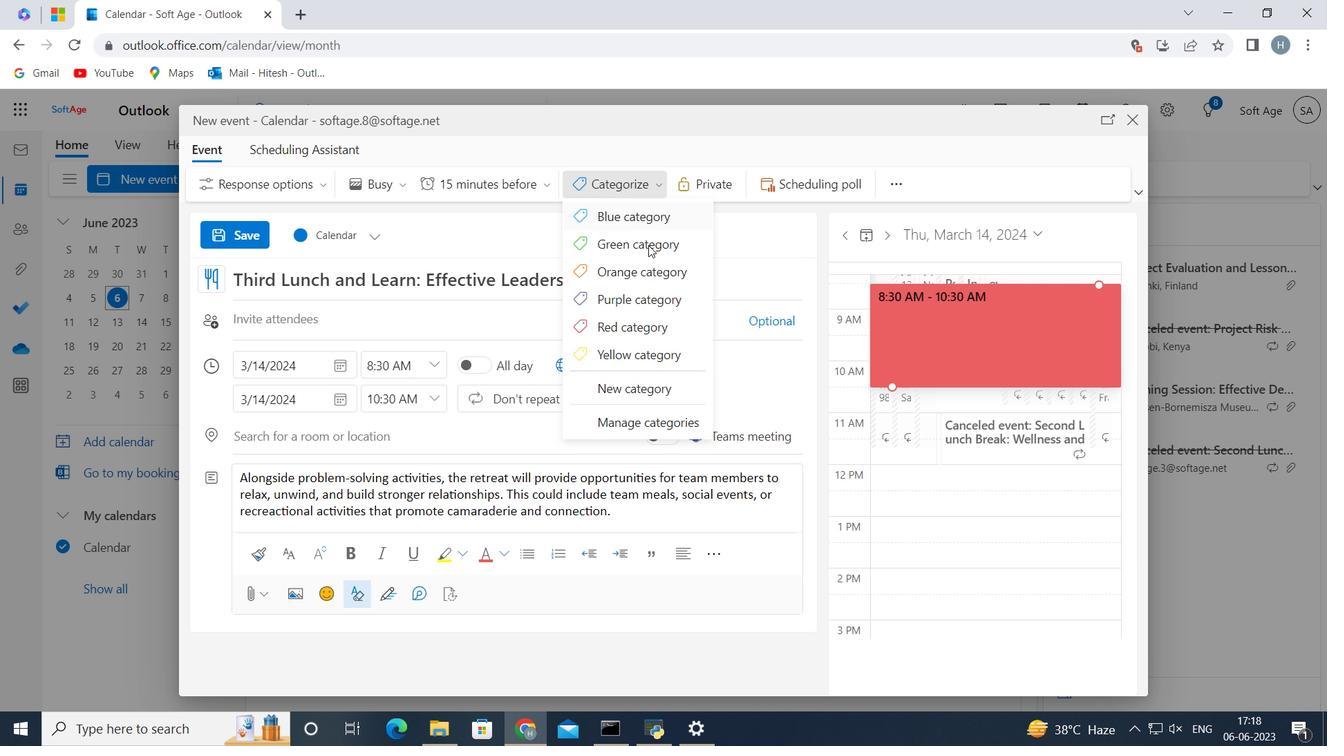 
Action: Mouse pressed left at (645, 273)
Screenshot: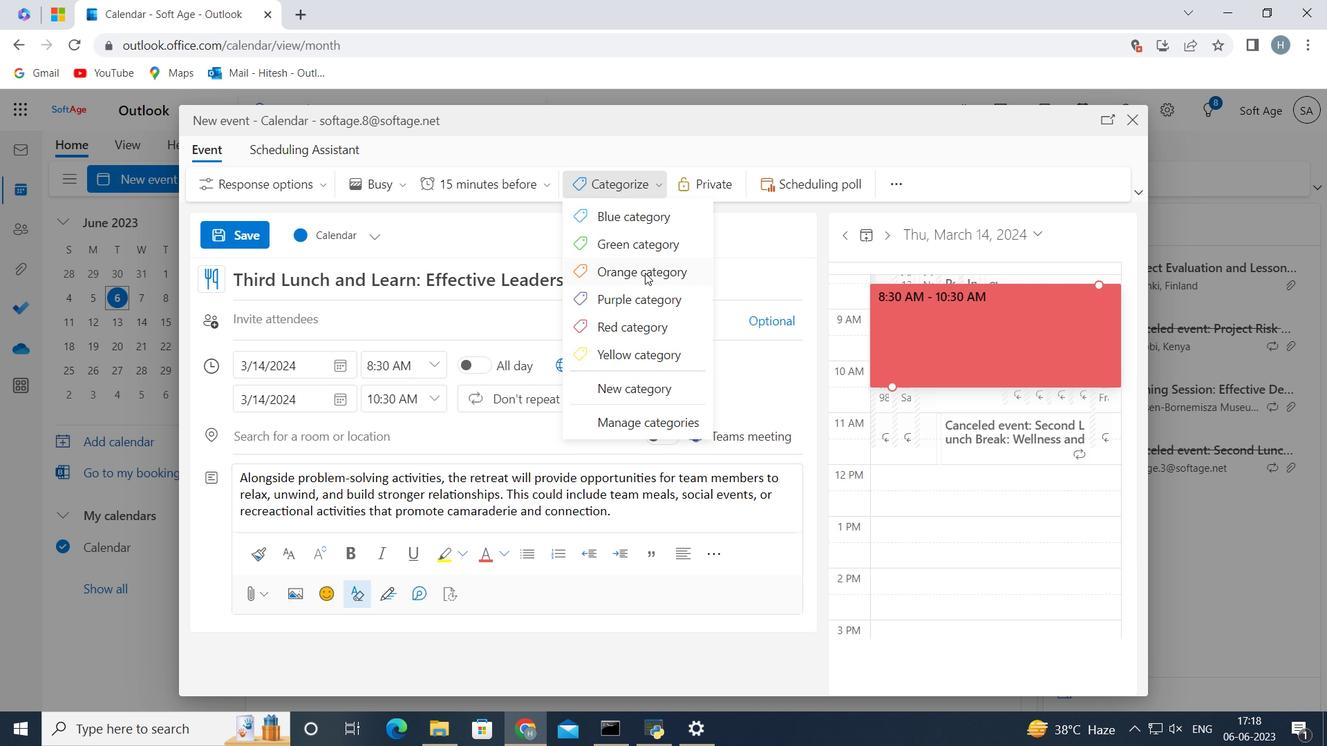 
Action: Mouse moved to (408, 323)
Screenshot: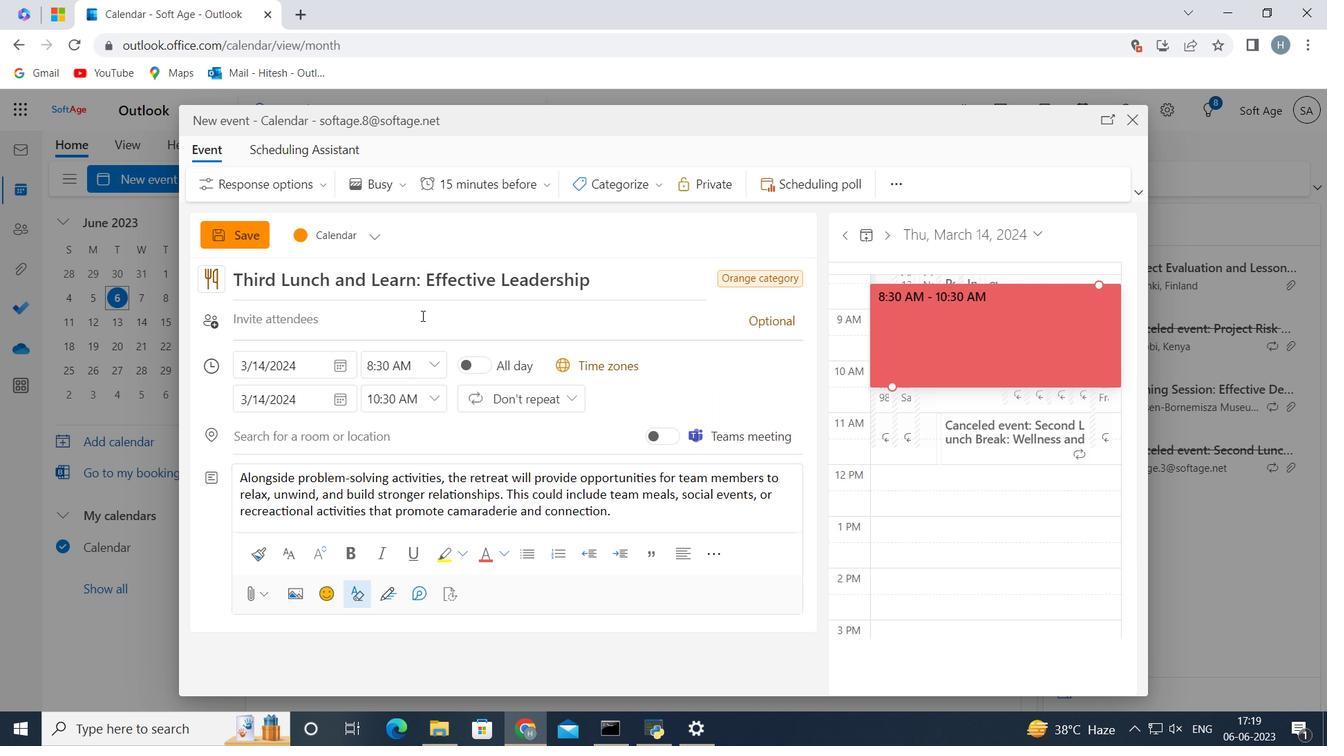 
Action: Mouse pressed left at (408, 323)
Screenshot: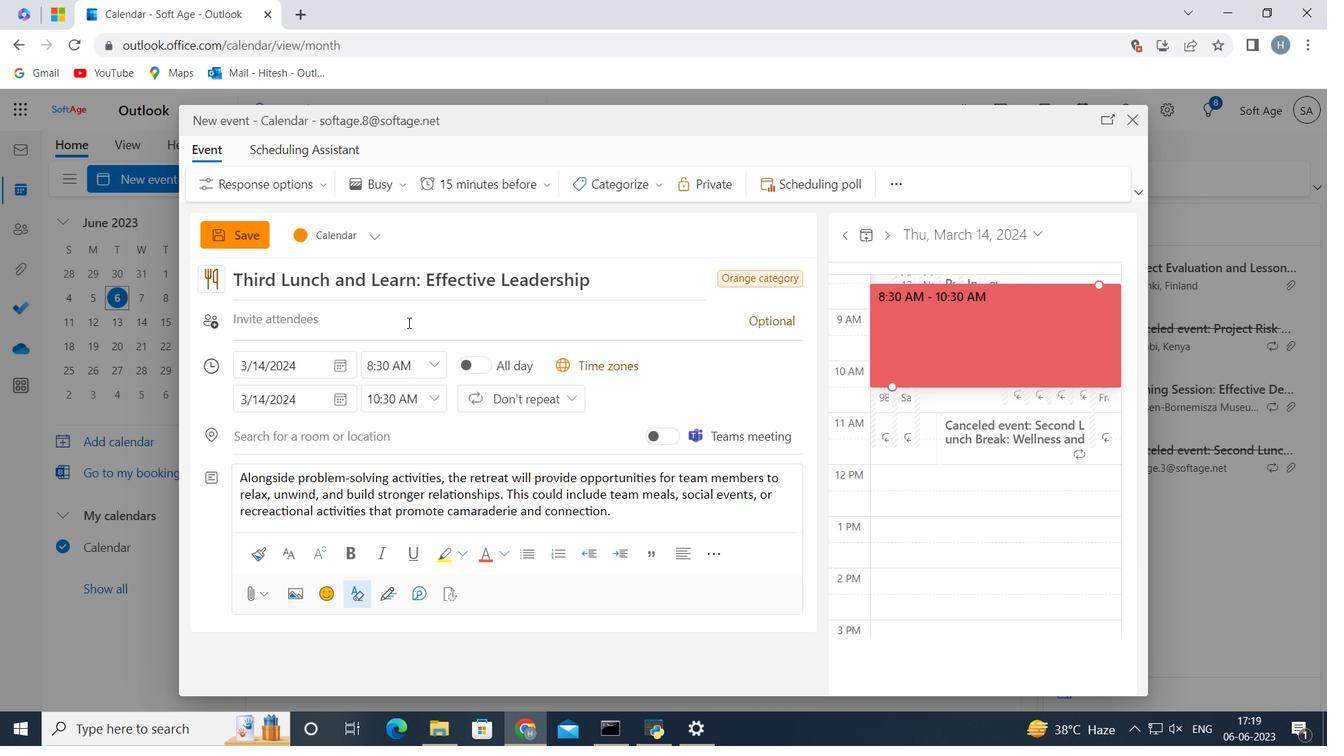 
Action: Key pressed softage.7<Key.shift>@softage.net
Screenshot: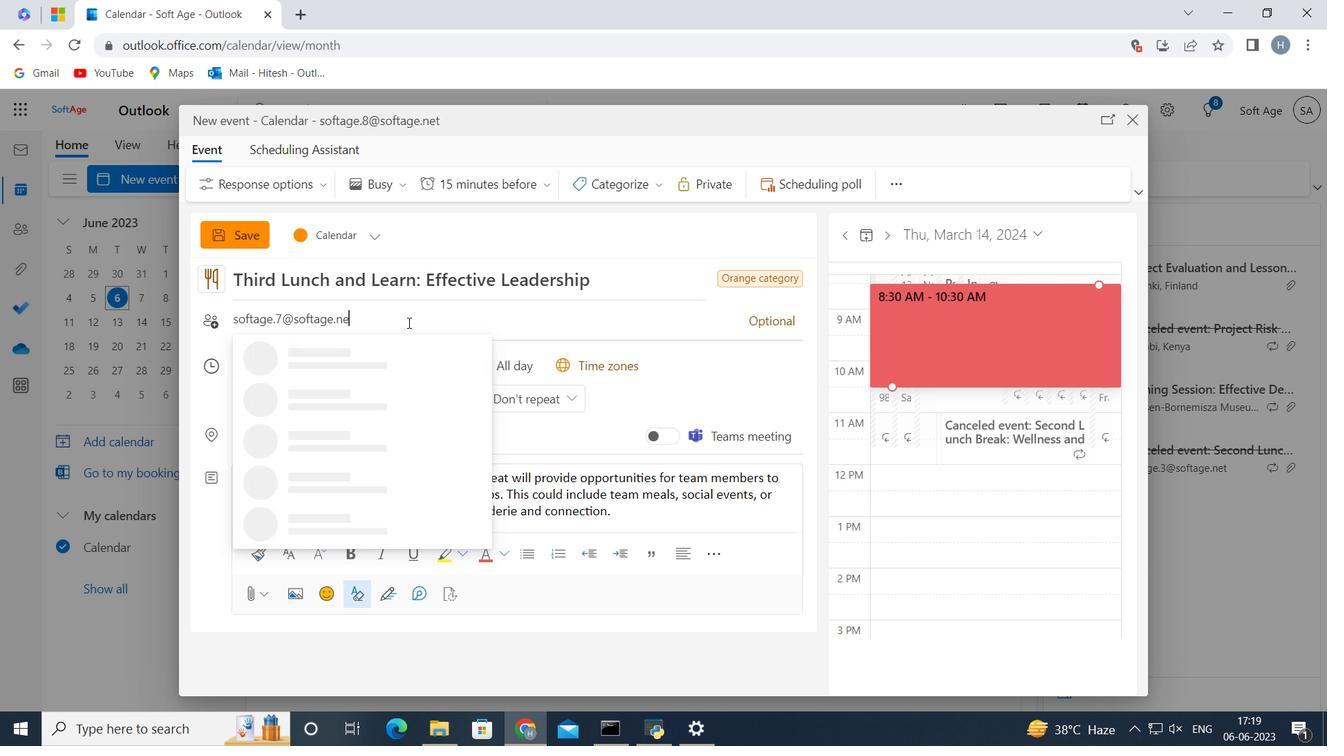 
Action: Mouse moved to (362, 354)
Screenshot: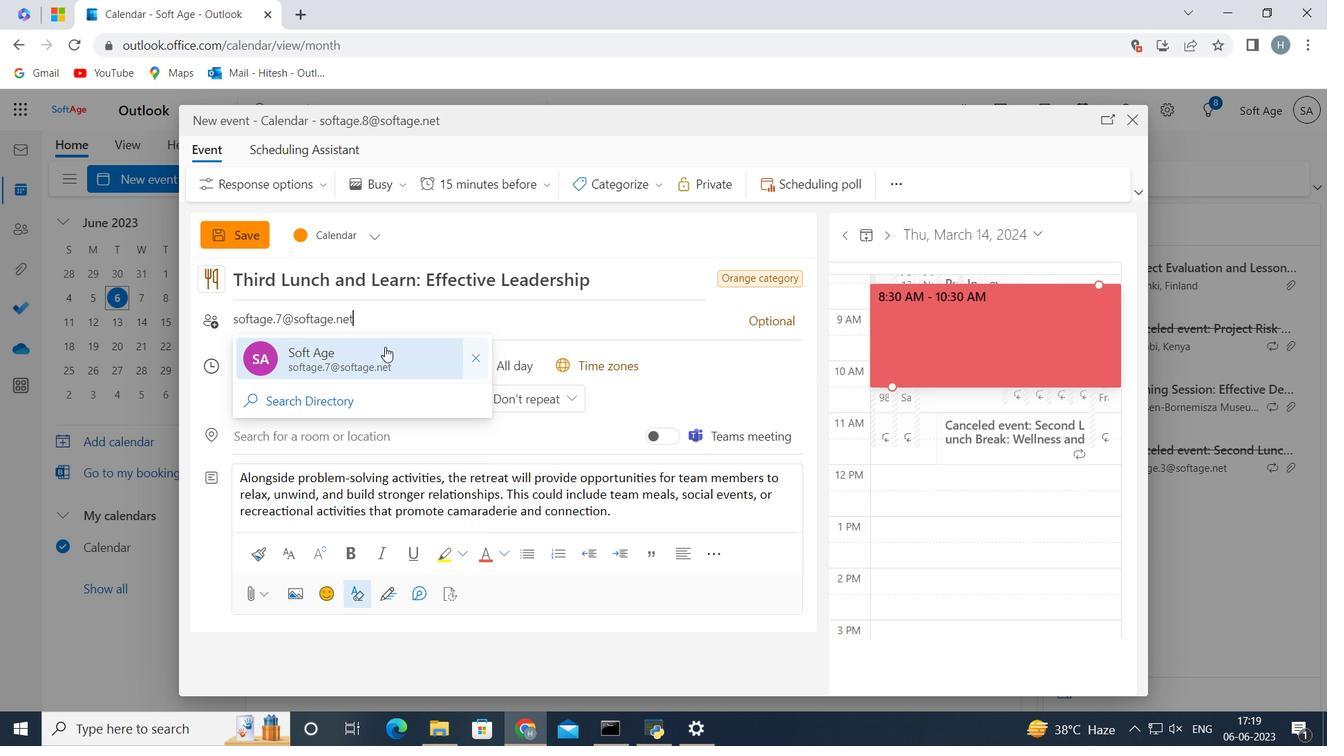 
Action: Mouse pressed left at (362, 354)
Screenshot: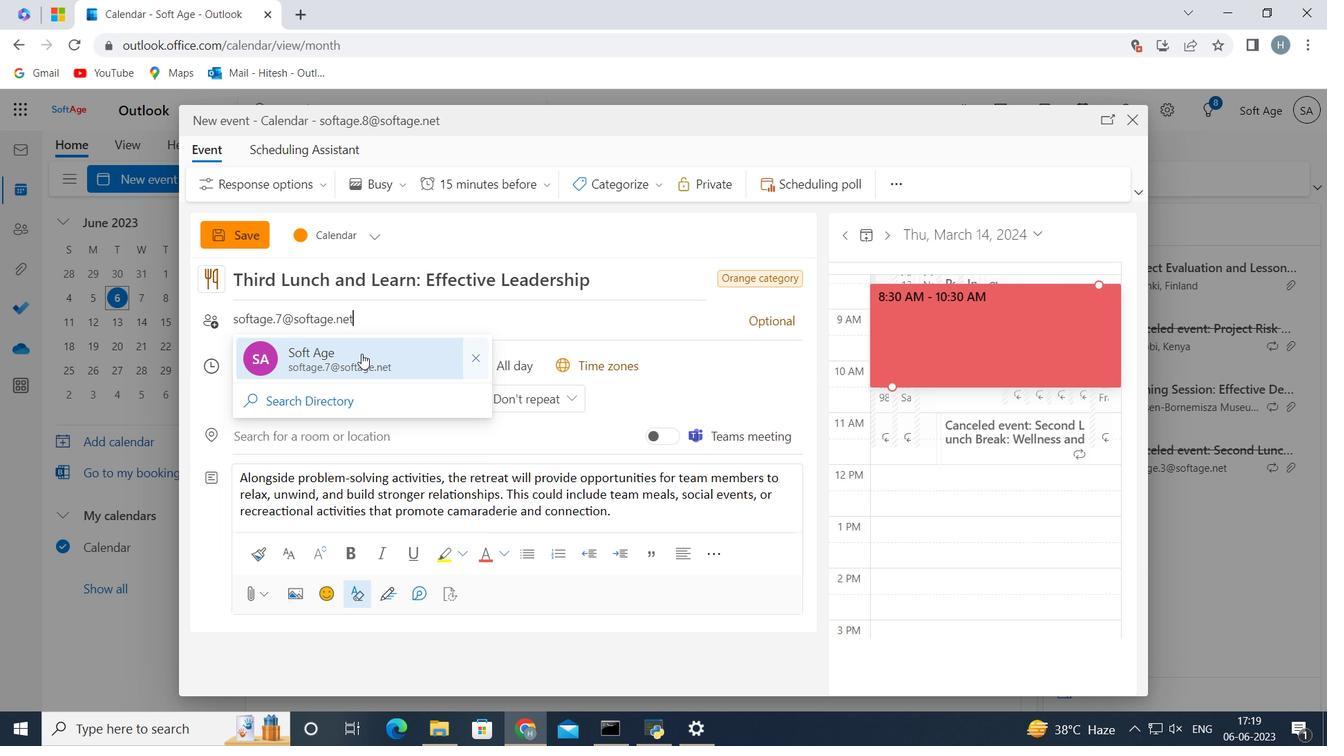 
Action: Key pressed softage.9<Key.shift>@softage.net
Screenshot: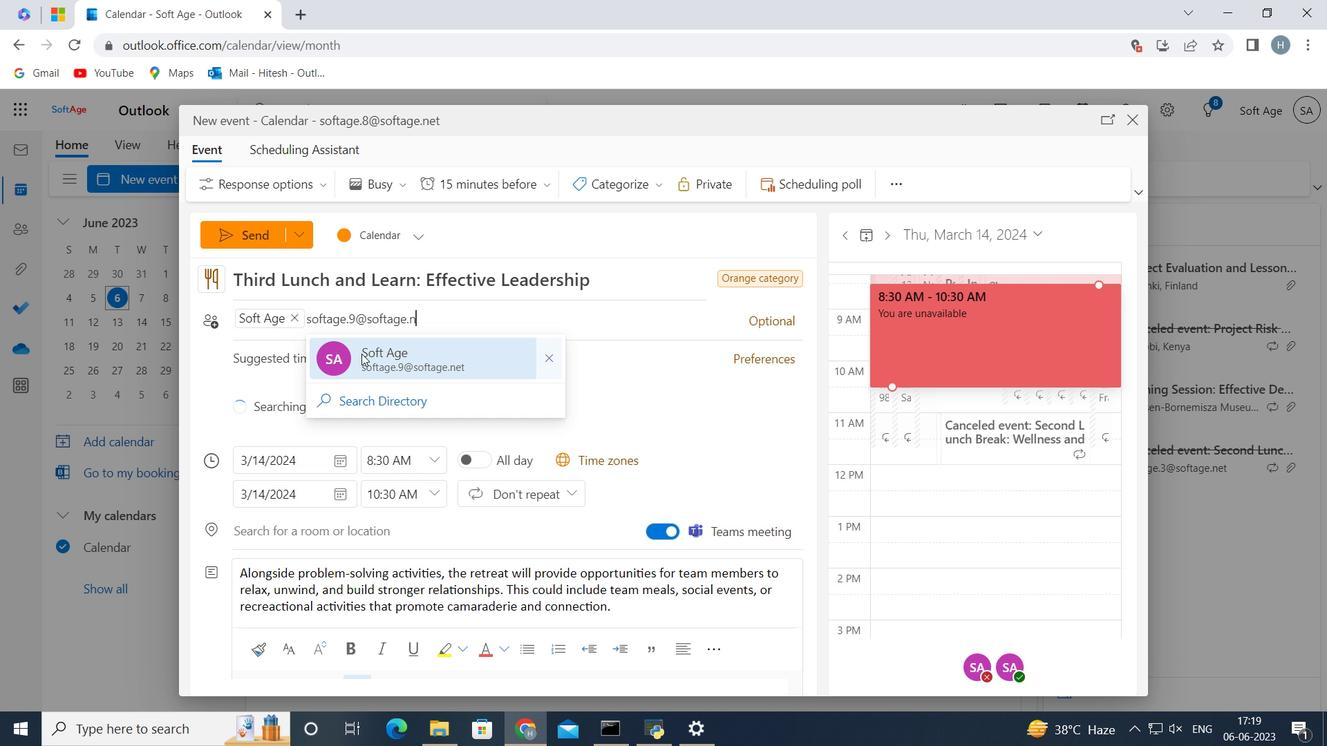 
Action: Mouse moved to (400, 354)
Screenshot: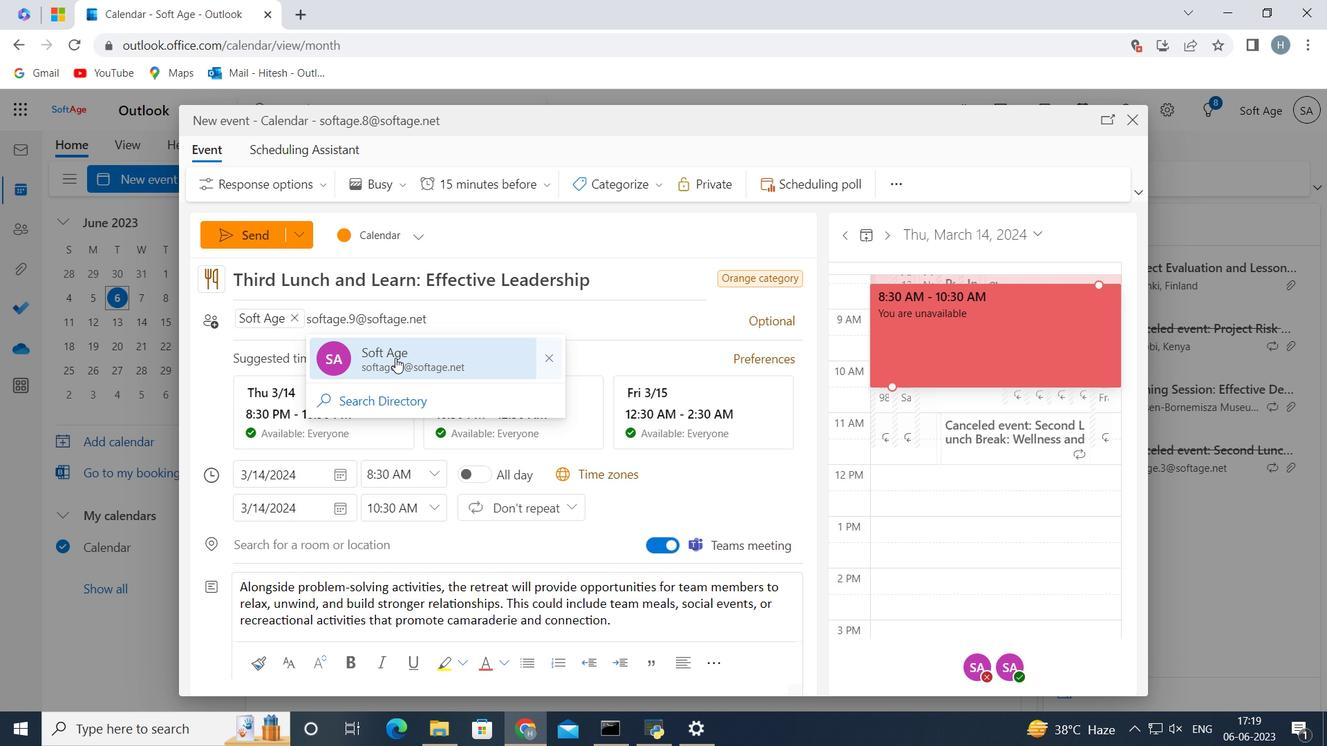 
Action: Mouse pressed left at (400, 354)
Screenshot: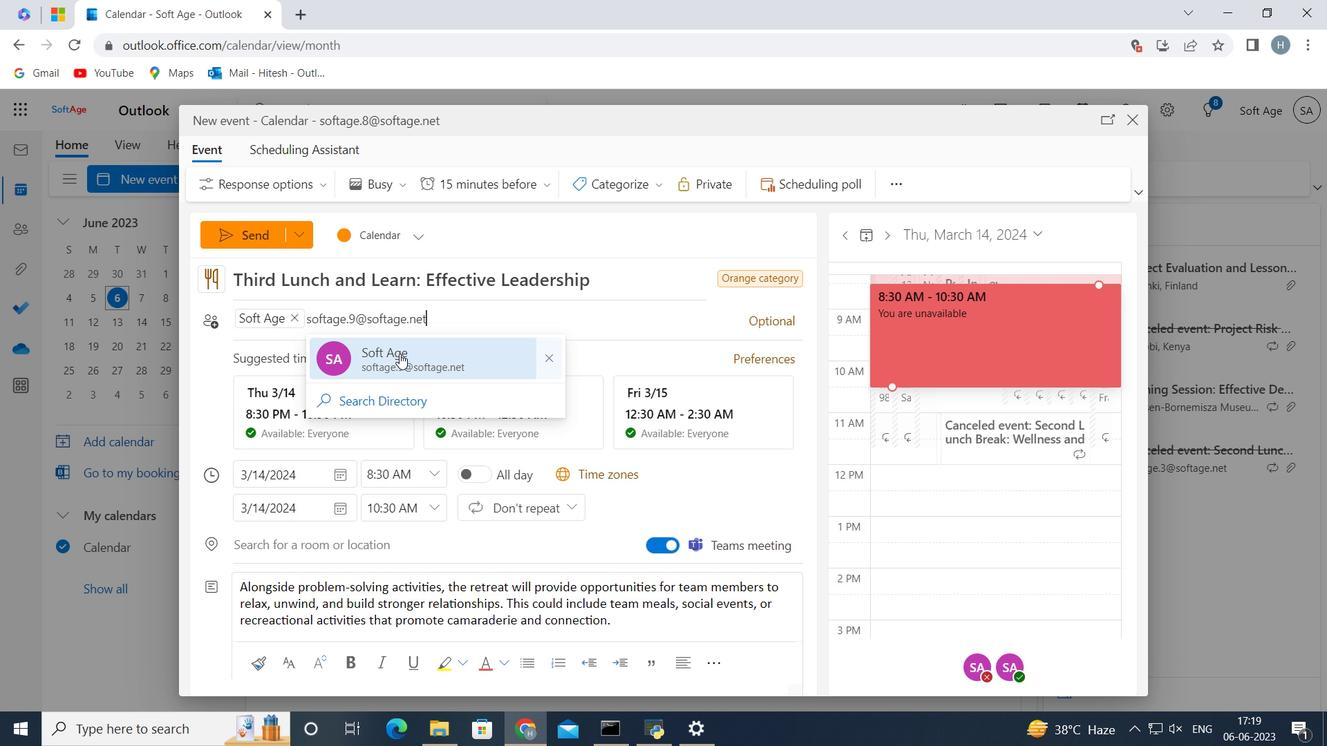 
Action: Mouse moved to (548, 188)
Screenshot: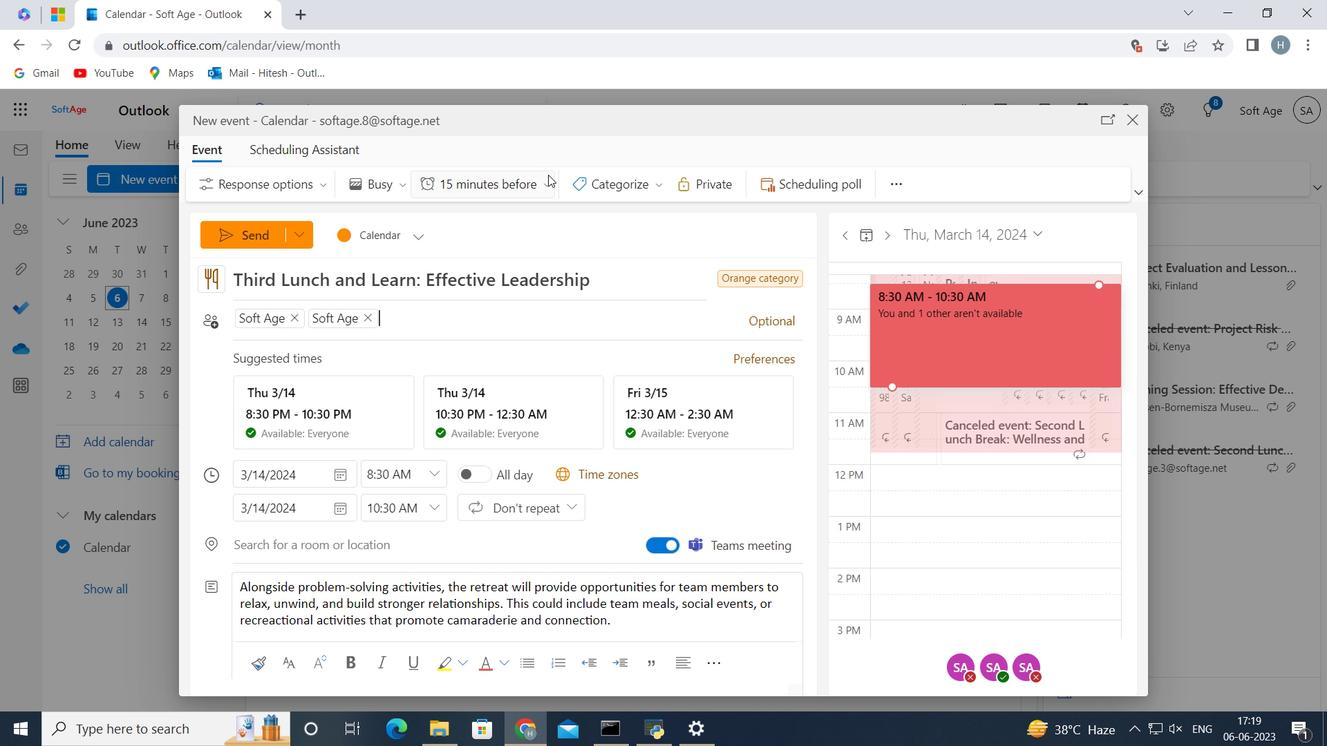 
Action: Mouse pressed left at (548, 188)
Screenshot: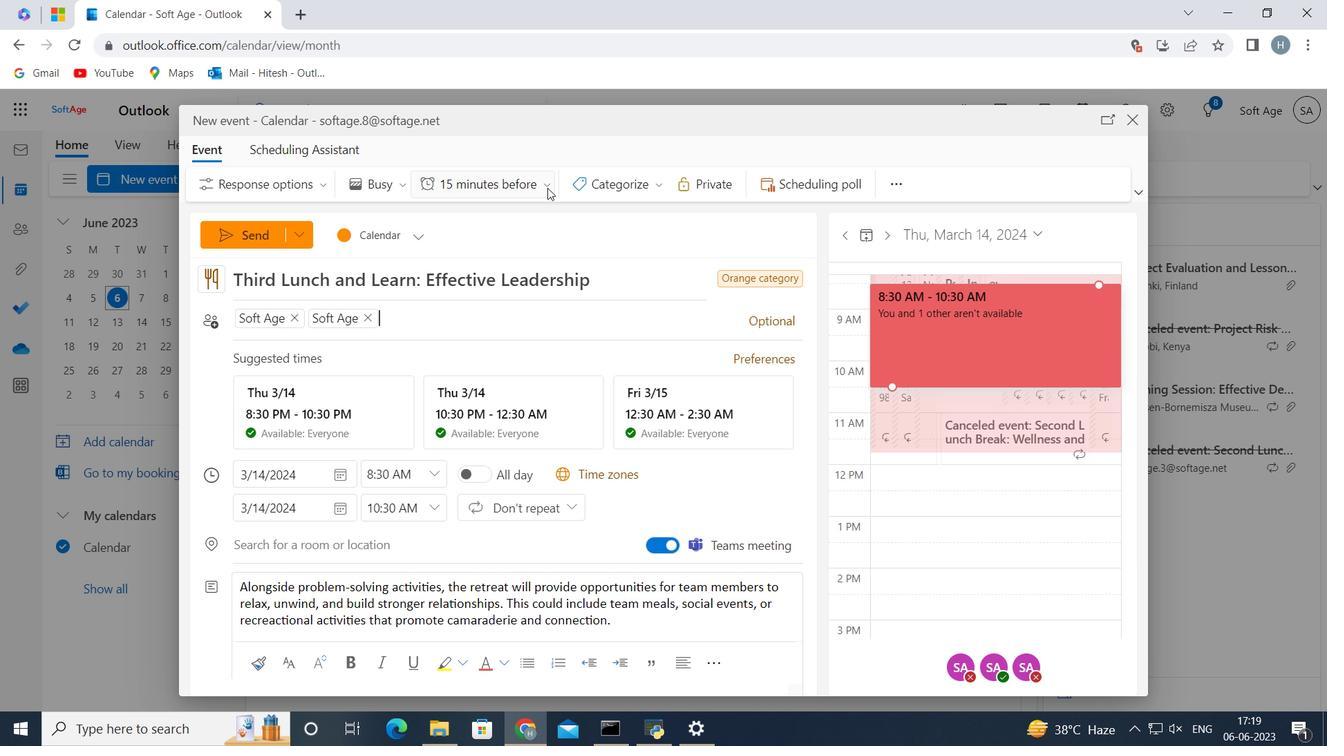 
Action: Mouse moved to (516, 280)
Screenshot: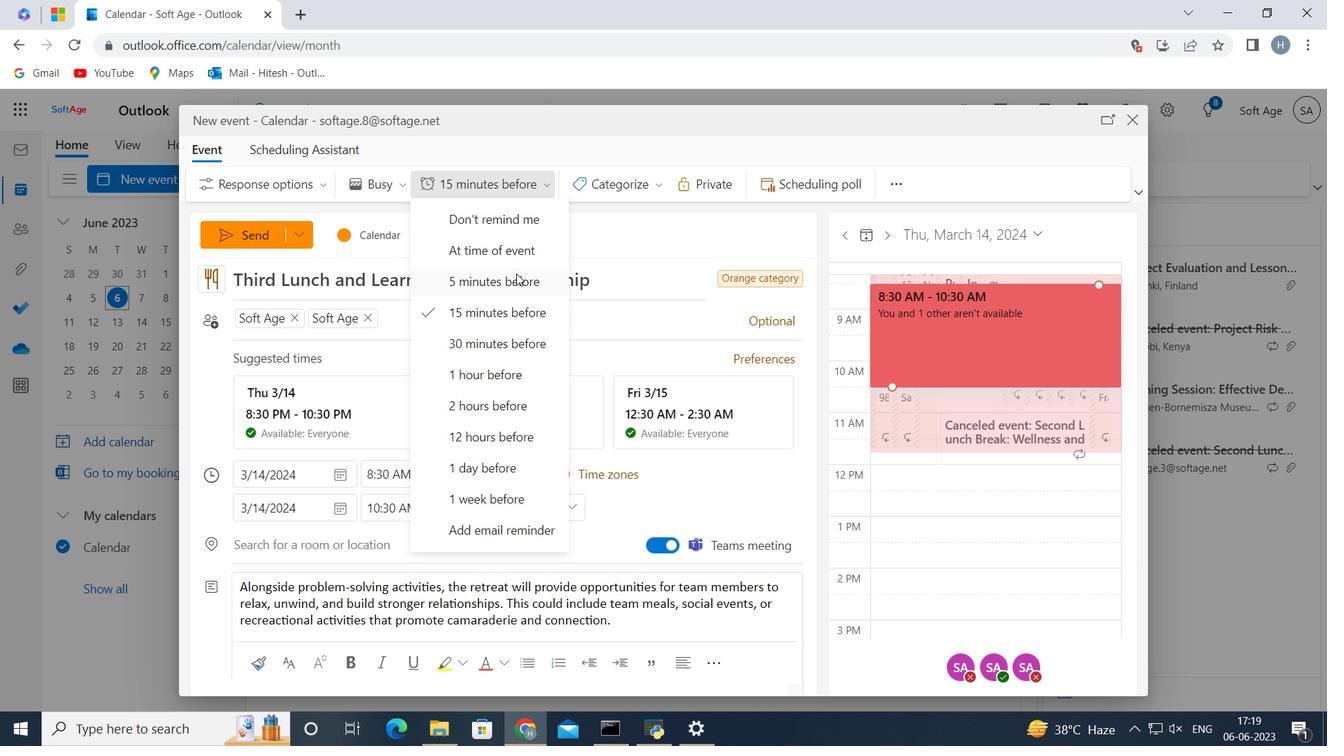 
Action: Mouse pressed left at (516, 280)
Screenshot: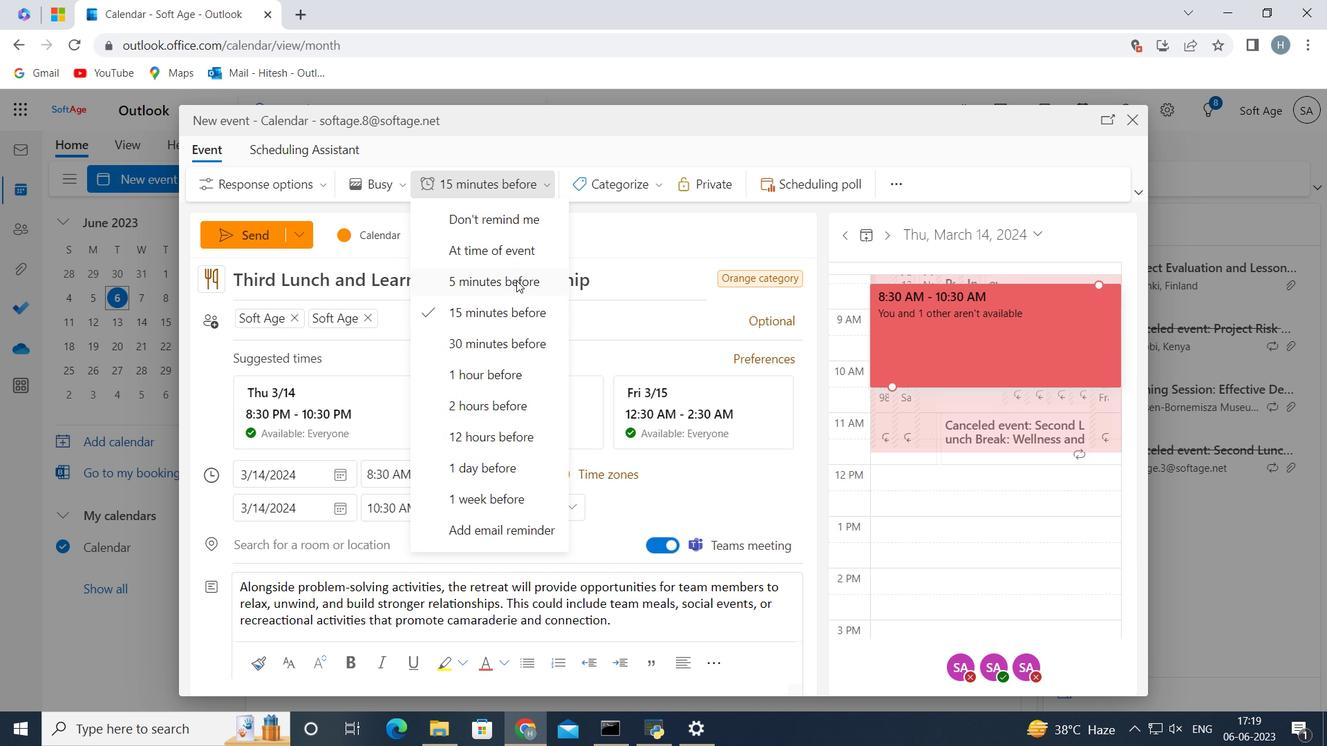 
Action: Mouse moved to (262, 235)
Screenshot: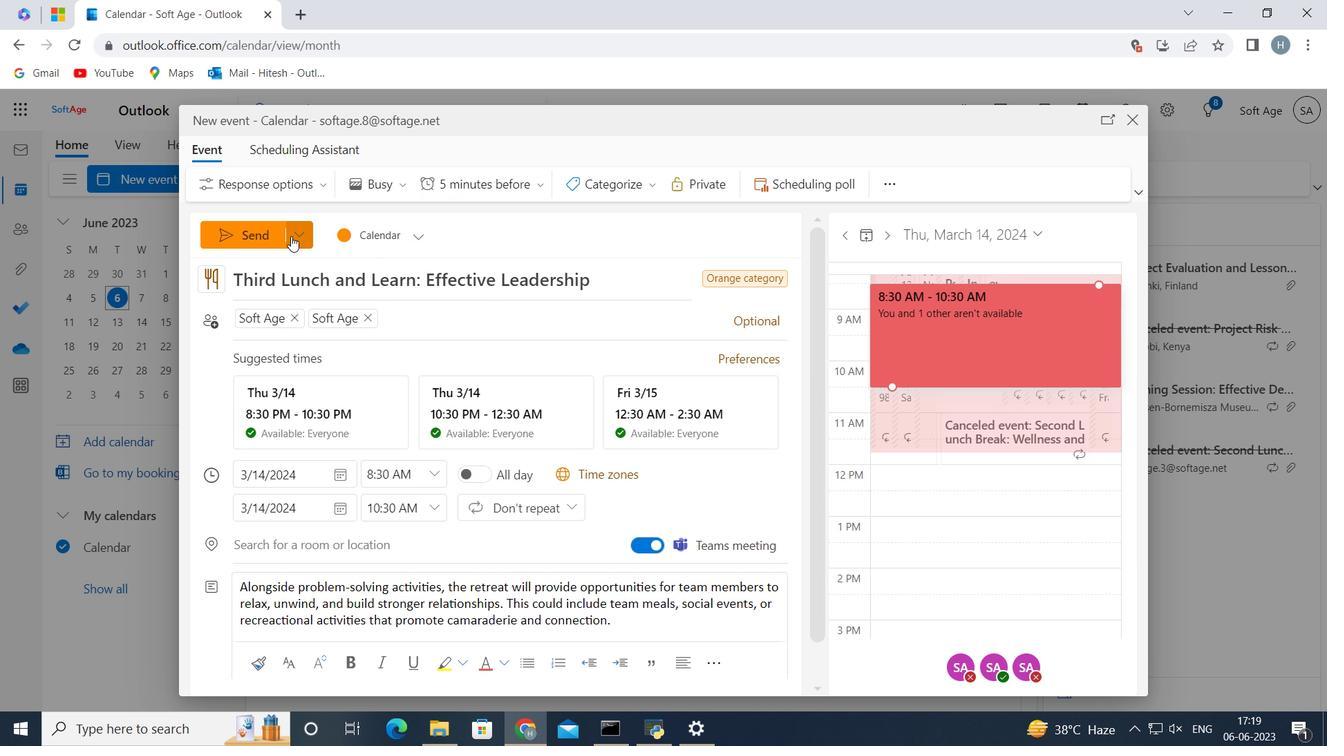 
Action: Mouse pressed left at (262, 235)
Screenshot: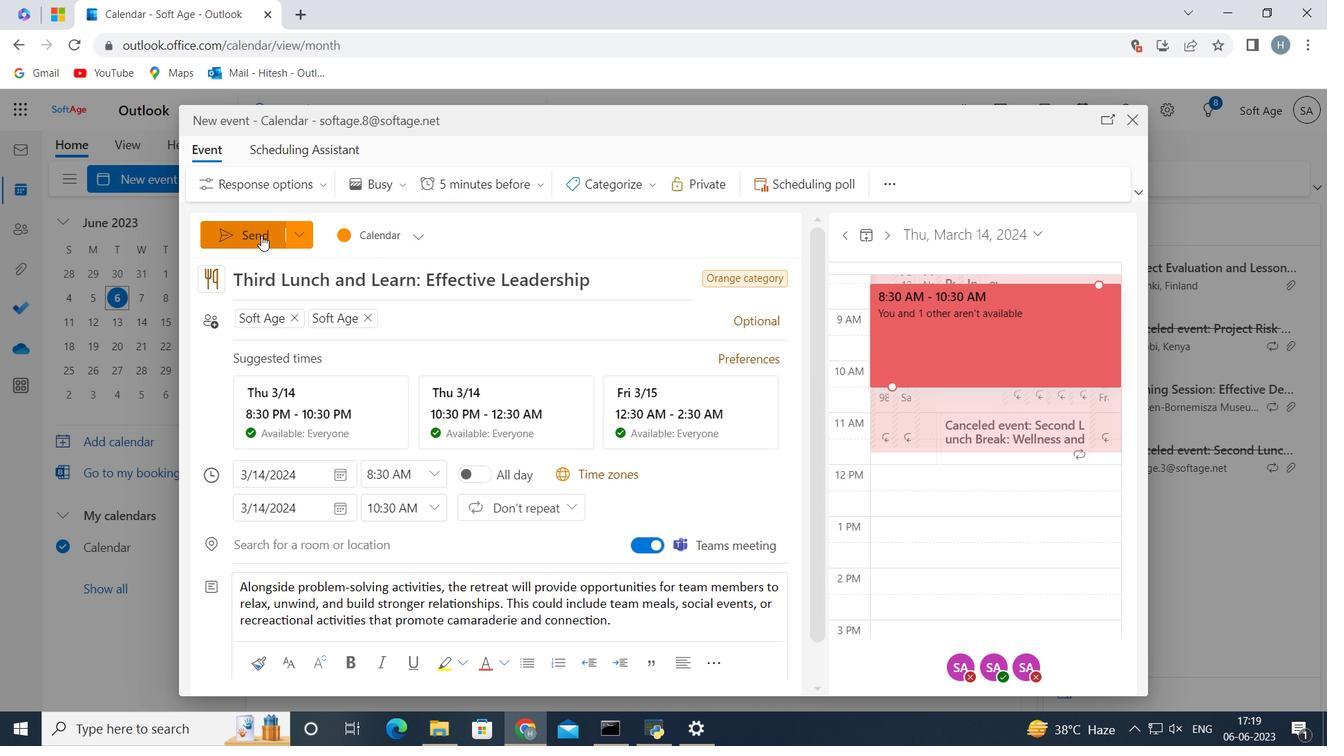 
Action: Mouse moved to (611, 252)
Screenshot: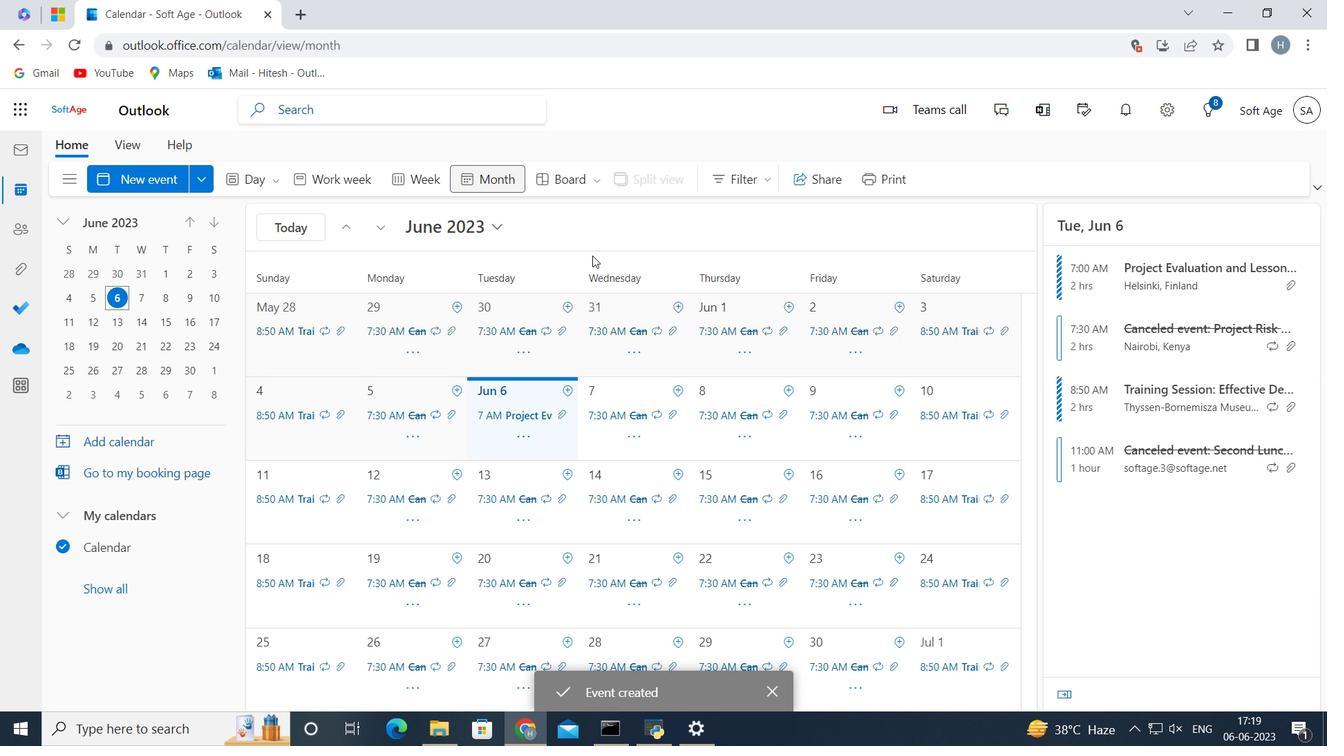 
